 Task: Look for space in La Ceiba, Honduras from 1st June, 2023 to 9th June, 2023 for 5 adults in price range Rs.6000 to Rs.12000. Place can be entire place with 3 bedrooms having 3 beds and 3 bathrooms. Property type can be house, flat, guest house. Booking option can be shelf check-in. Required host language is English.
Action: Mouse moved to (418, 74)
Screenshot: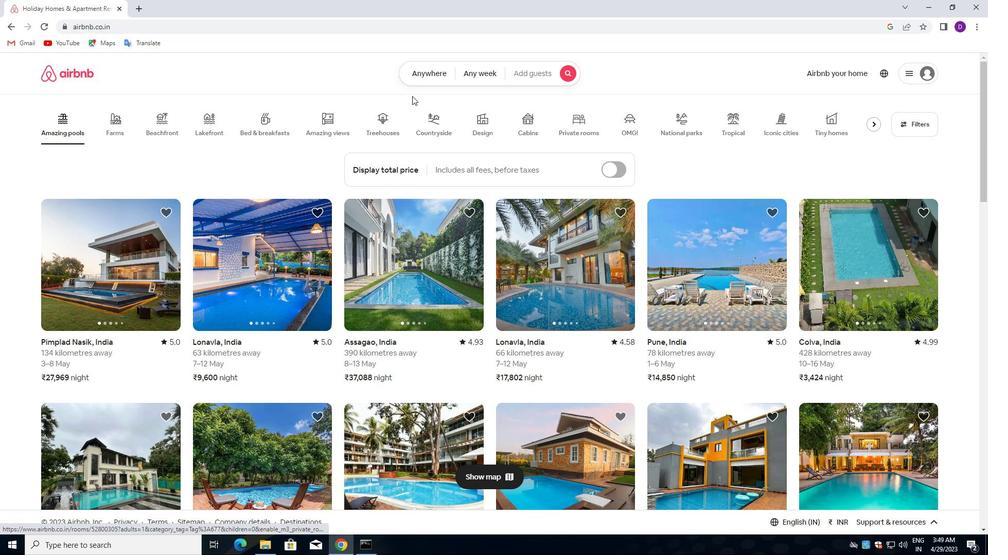 
Action: Mouse pressed left at (418, 74)
Screenshot: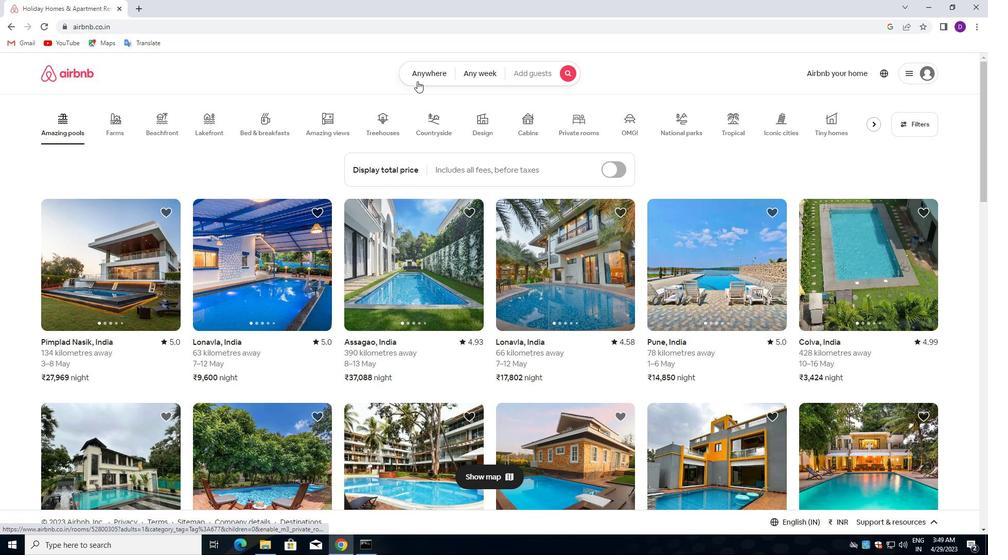 
Action: Mouse moved to (331, 116)
Screenshot: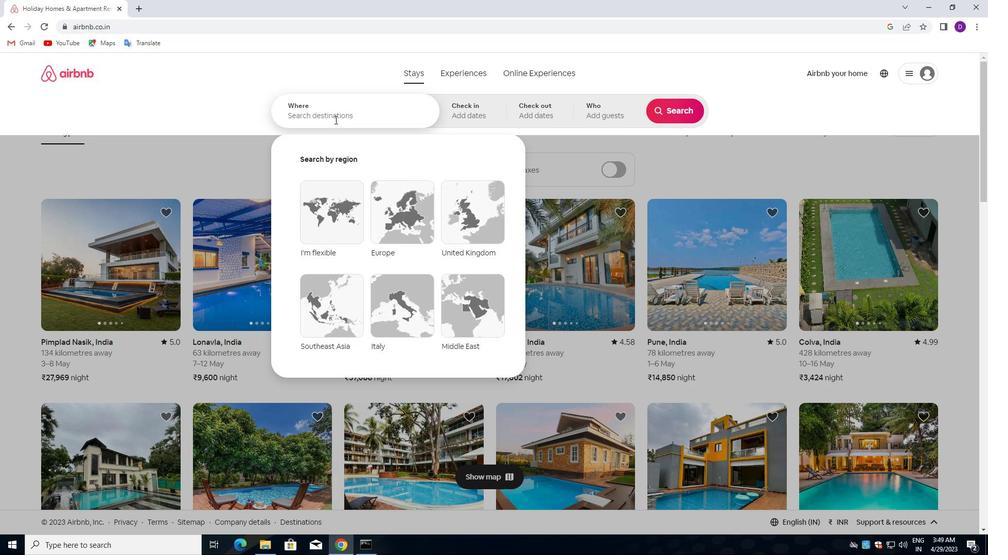 
Action: Mouse pressed left at (331, 116)
Screenshot: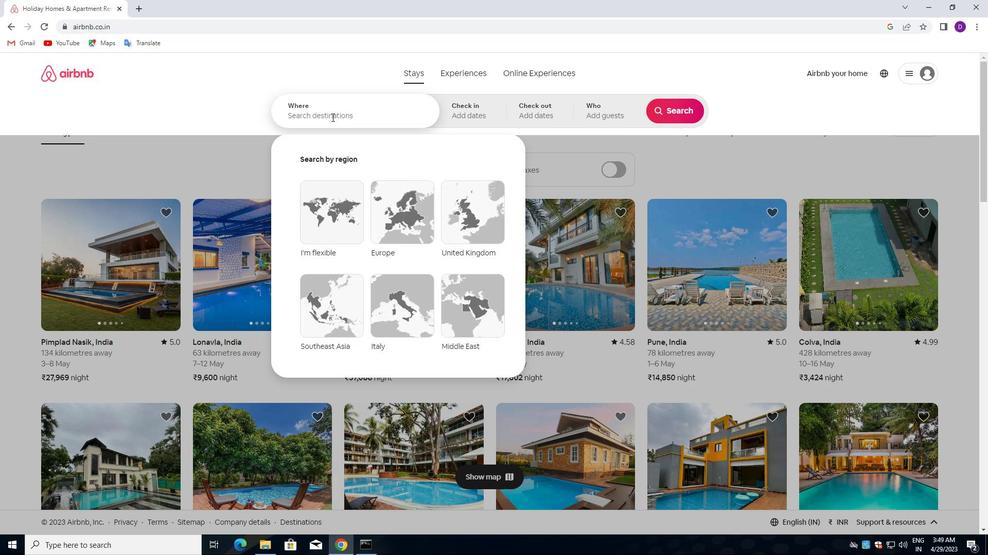 
Action: Key pressed <Key.shift>LA<Key.space><Key.shift>CEI<Key.backspace><Key.backspace><Key.backspace><Key.backspace><Key.backspace><Key.backspace><Key.backspace><Key.backspace><Key.backspace><Key.backspace><Key.backspace><Key.backspace><Key.shift>LA<Key.space><Key.shift>CEI<Key.down><Key.enter>
Screenshot: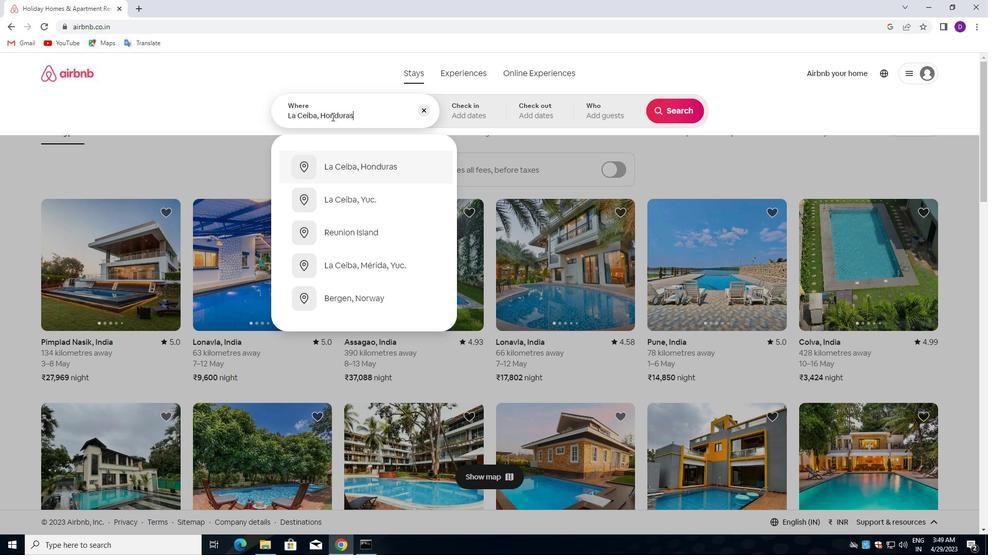 
Action: Mouse moved to (667, 190)
Screenshot: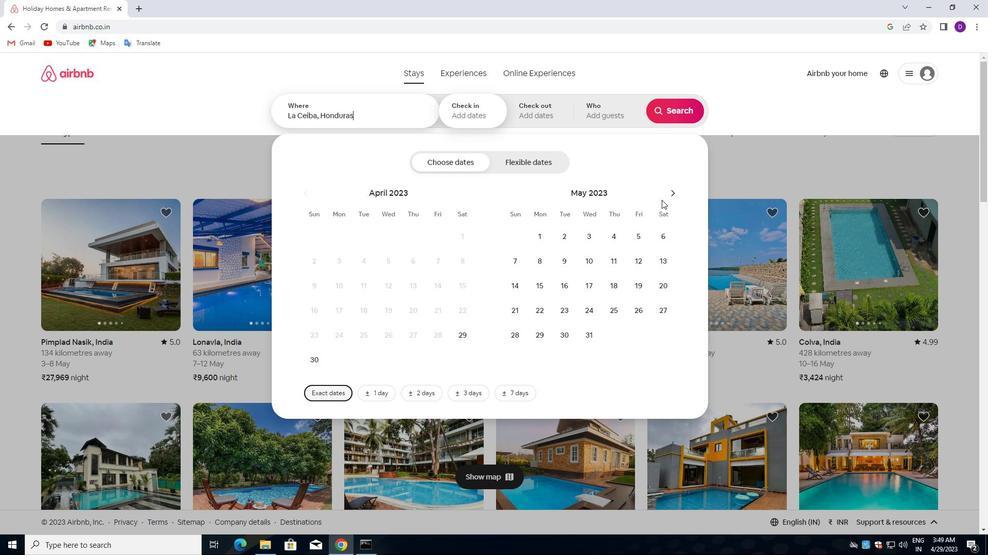 
Action: Mouse pressed left at (667, 190)
Screenshot: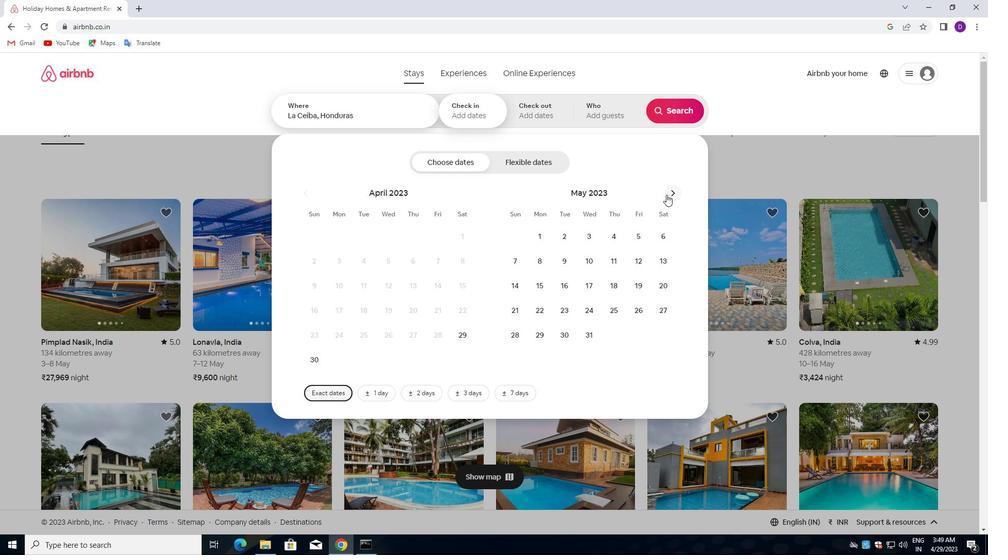 
Action: Mouse moved to (613, 236)
Screenshot: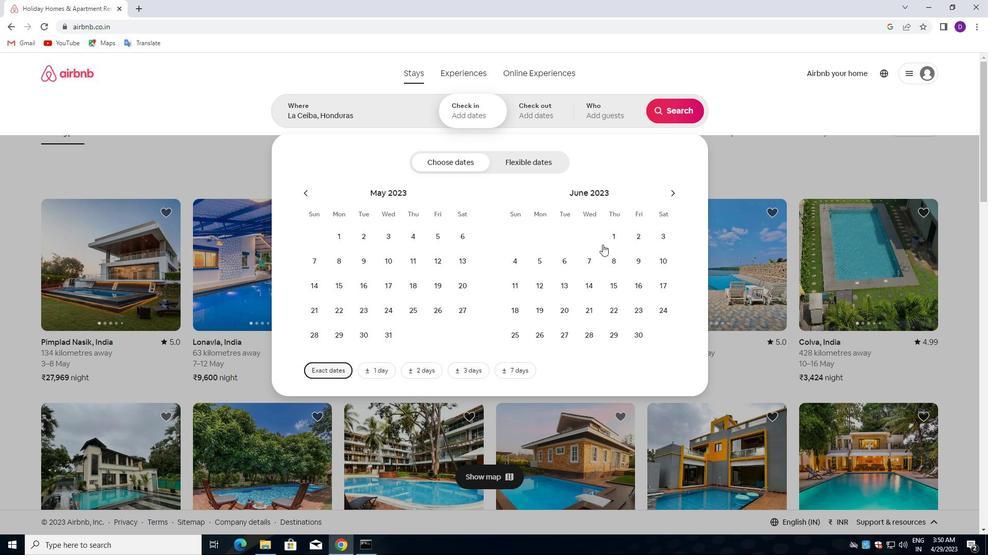 
Action: Mouse pressed left at (613, 236)
Screenshot: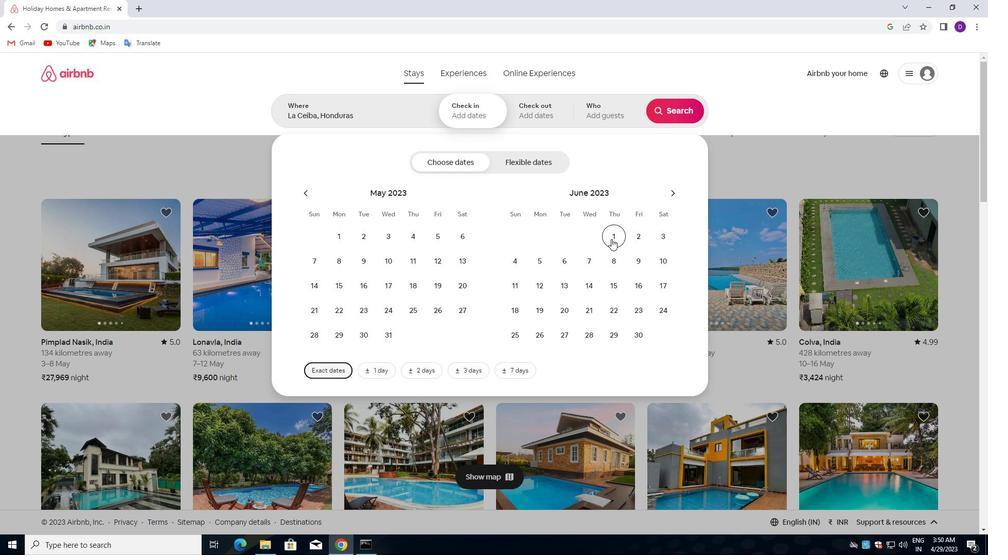 
Action: Mouse moved to (632, 262)
Screenshot: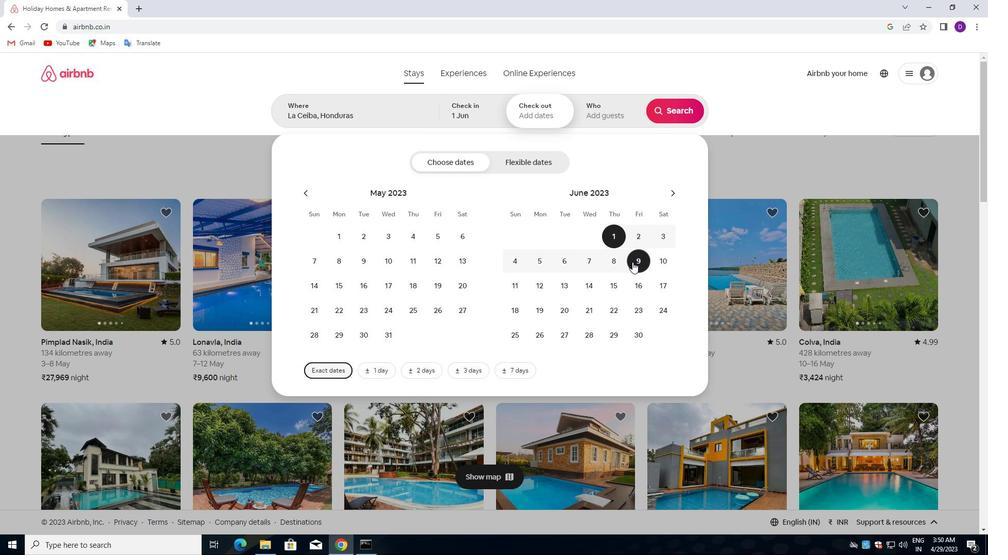 
Action: Mouse pressed left at (632, 262)
Screenshot: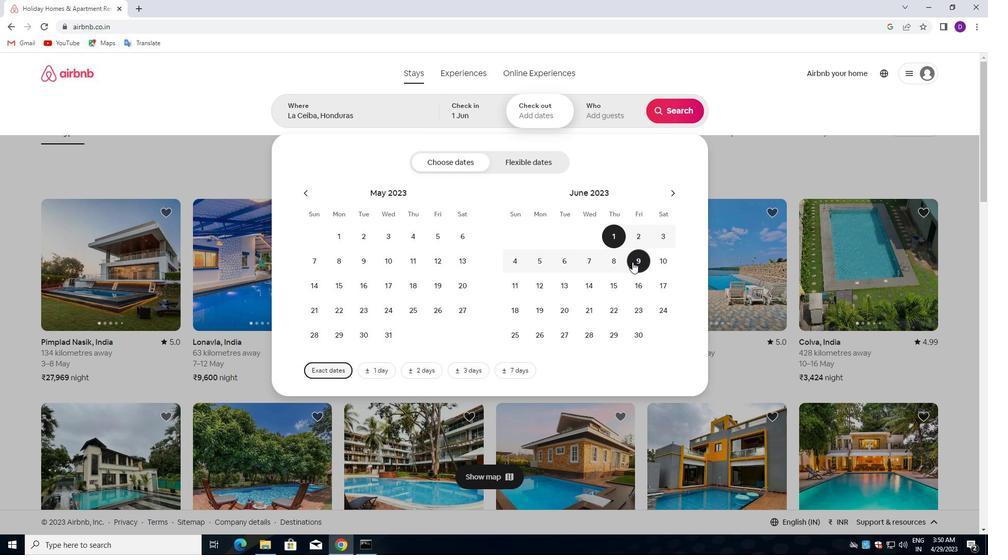 
Action: Mouse moved to (605, 112)
Screenshot: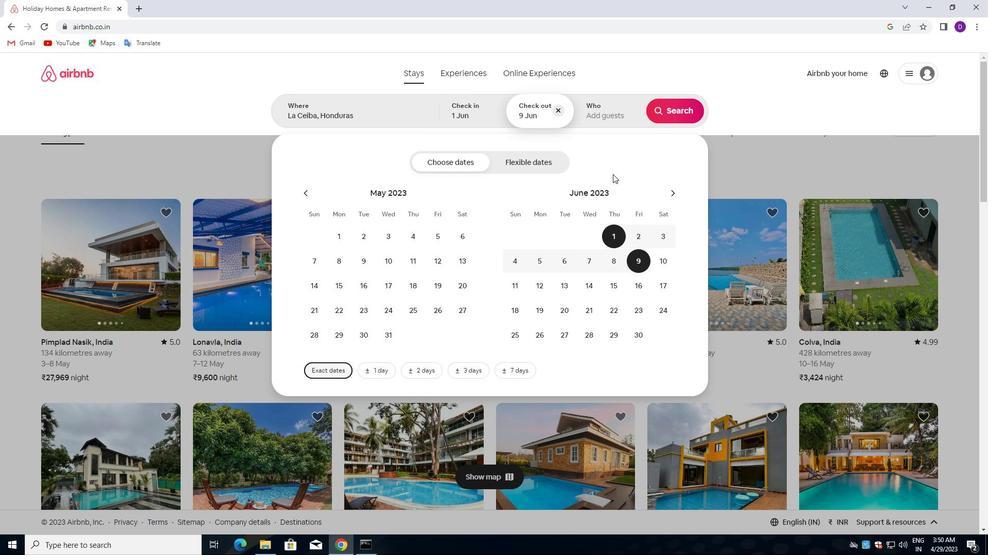 
Action: Mouse pressed left at (605, 112)
Screenshot: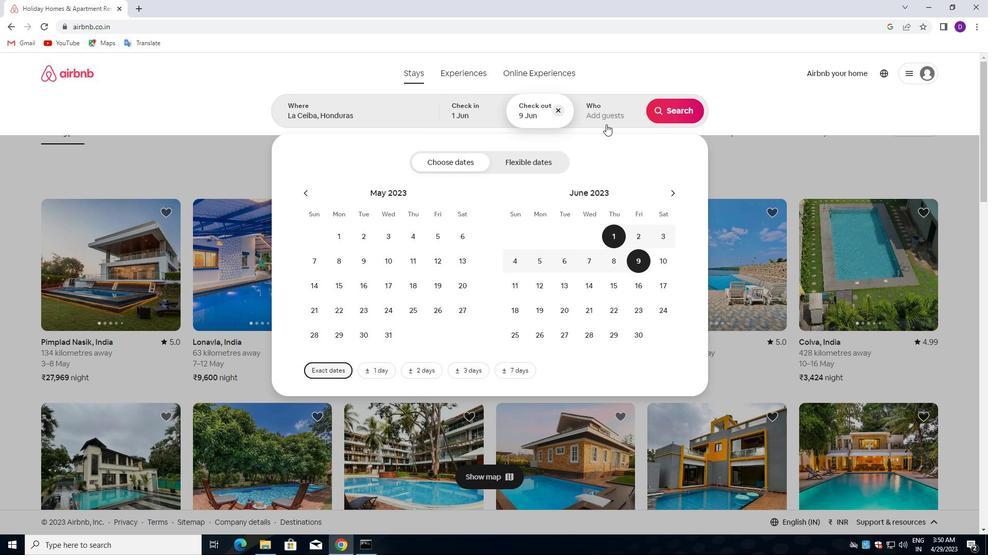 
Action: Mouse moved to (675, 170)
Screenshot: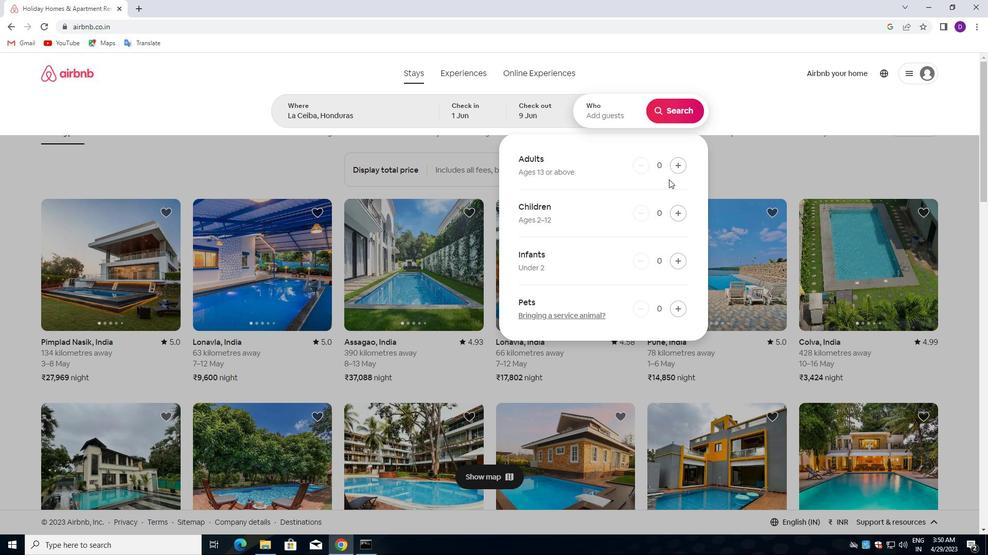 
Action: Mouse pressed left at (675, 170)
Screenshot: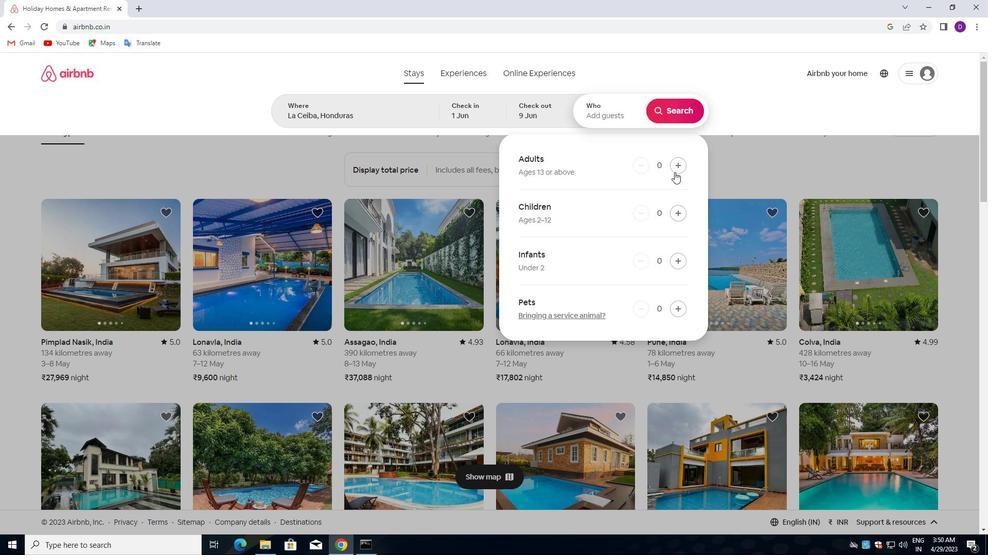 
Action: Mouse moved to (675, 170)
Screenshot: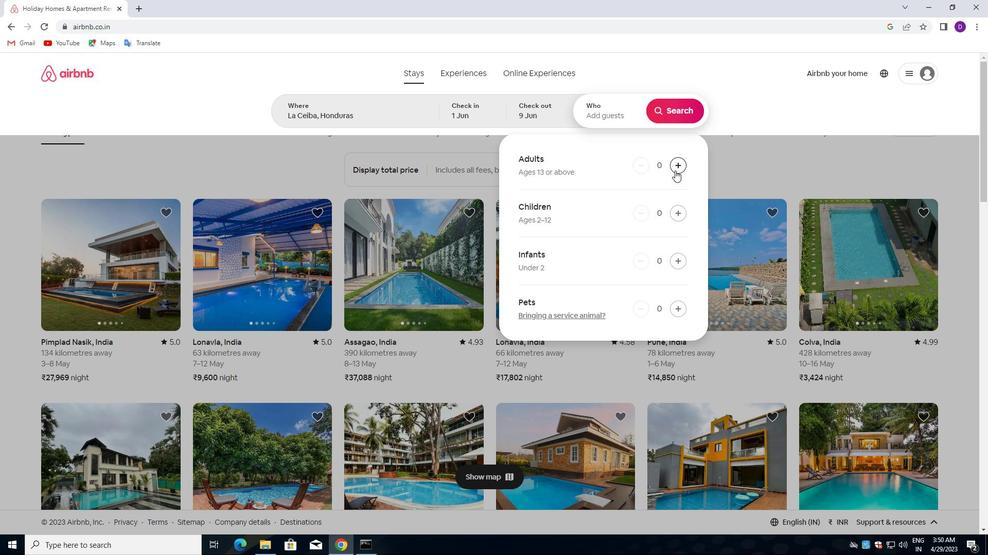 
Action: Mouse pressed left at (675, 170)
Screenshot: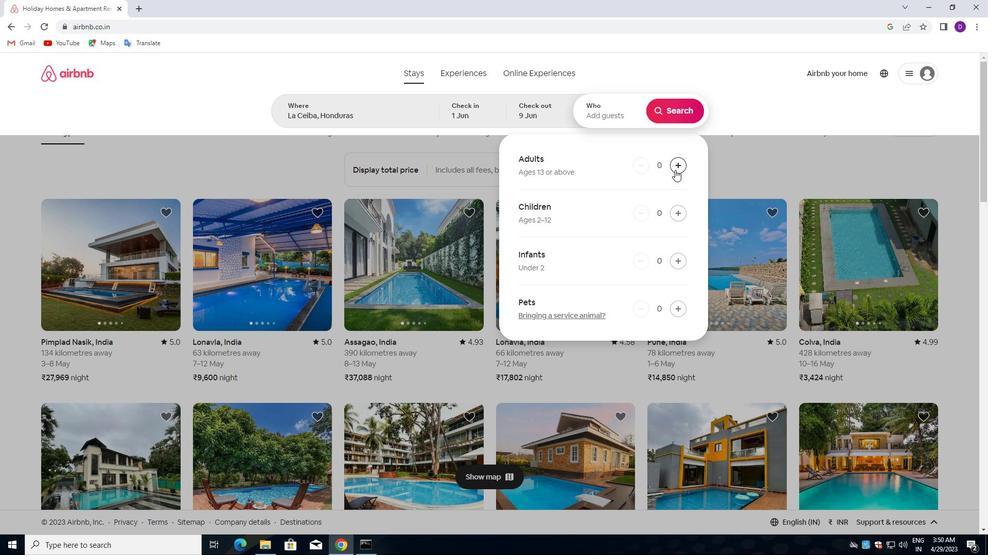 
Action: Mouse pressed left at (675, 170)
Screenshot: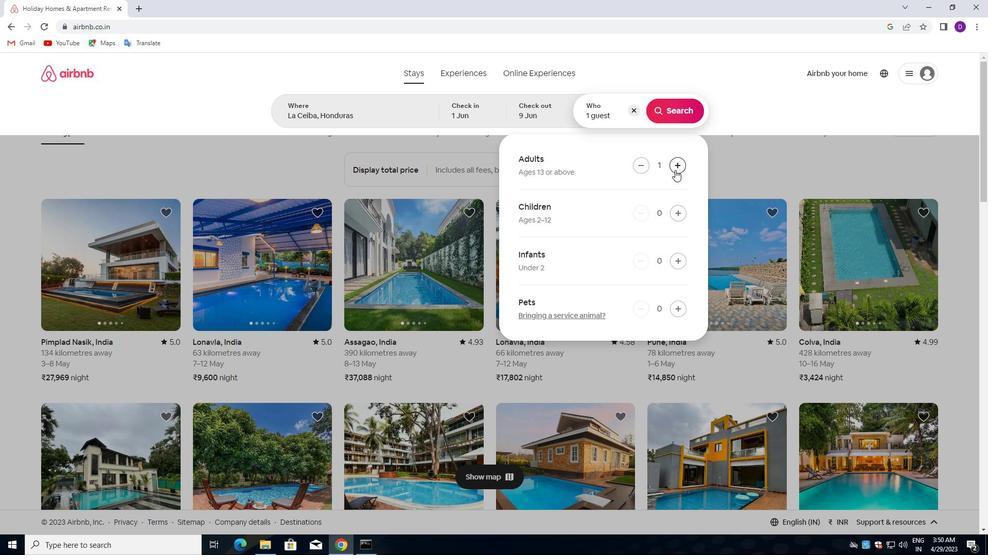 
Action: Mouse pressed left at (675, 170)
Screenshot: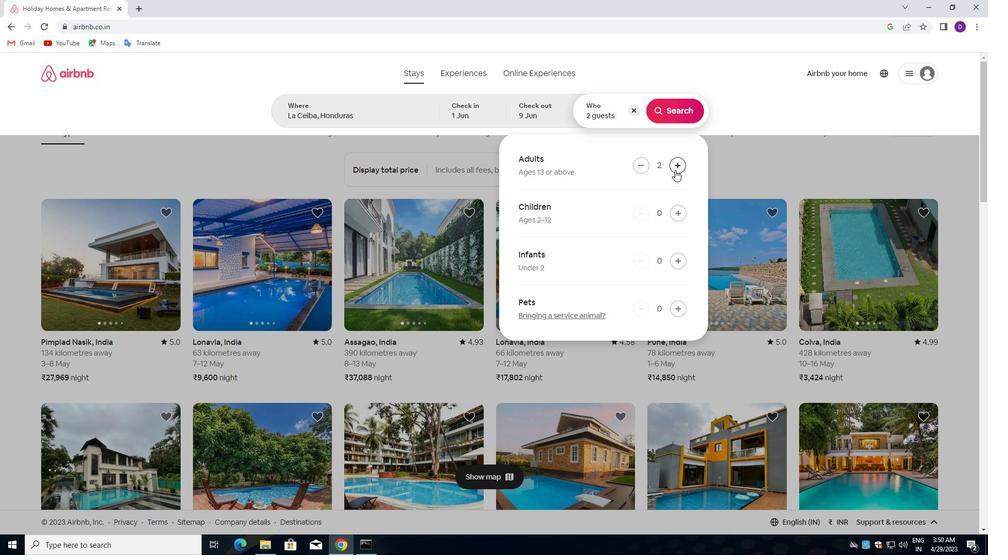 
Action: Mouse pressed left at (675, 170)
Screenshot: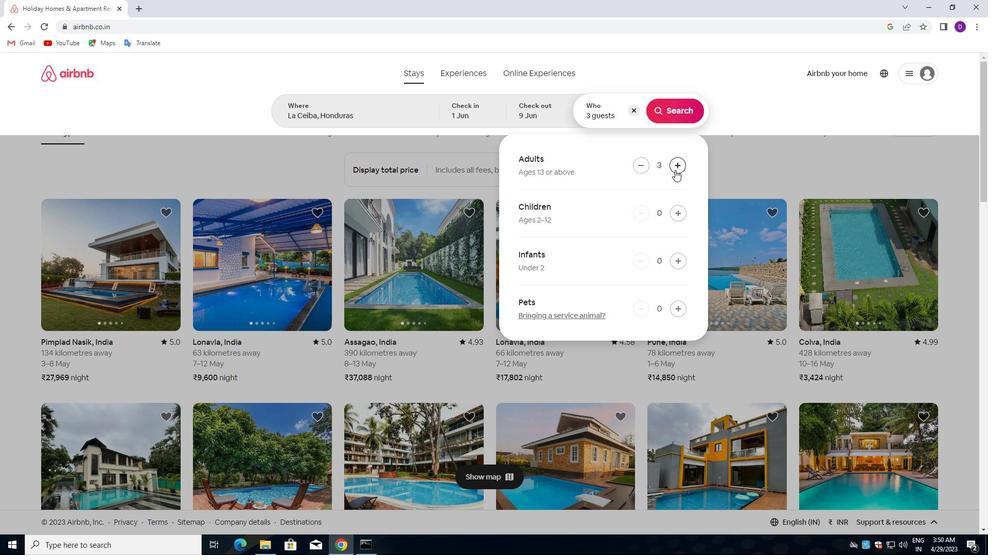 
Action: Mouse moved to (676, 115)
Screenshot: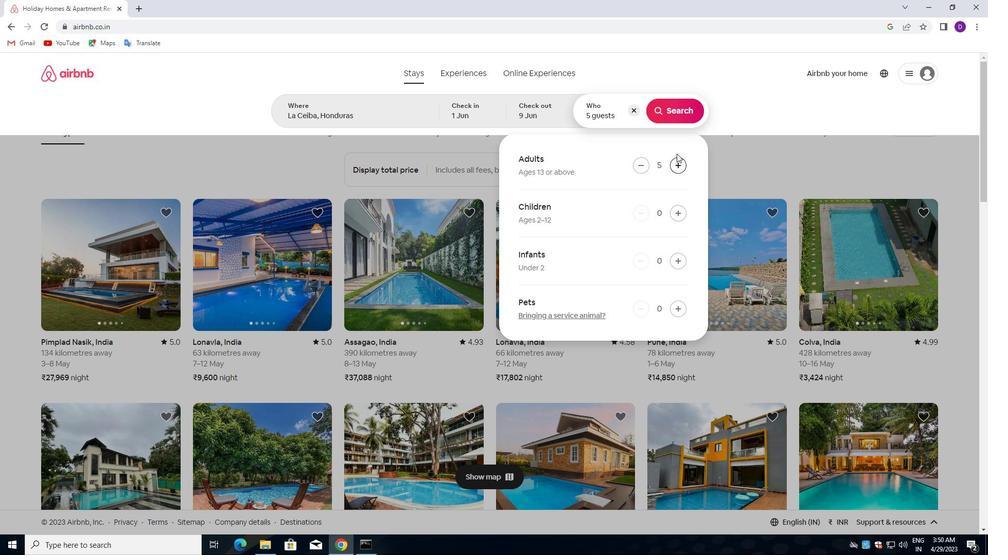 
Action: Mouse pressed left at (676, 115)
Screenshot: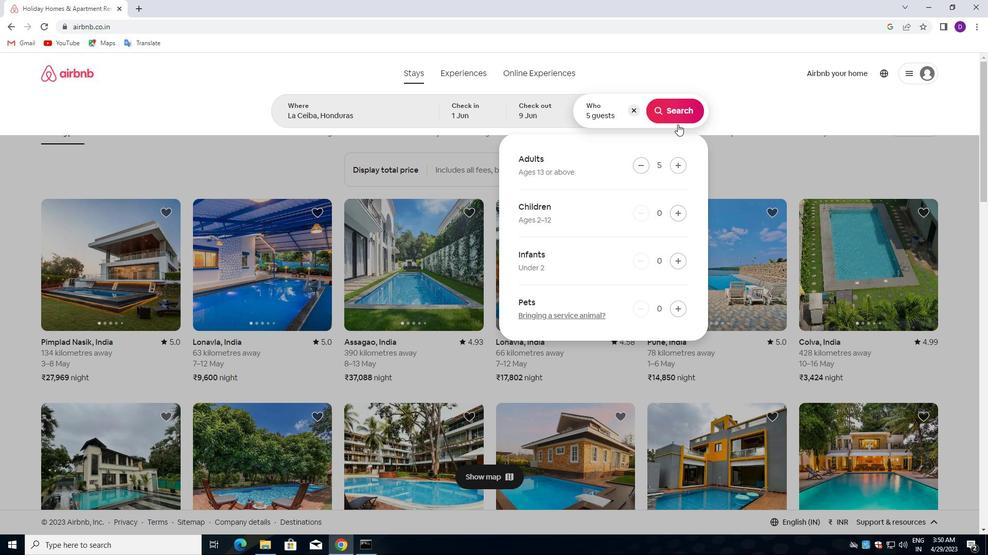 
Action: Mouse moved to (945, 116)
Screenshot: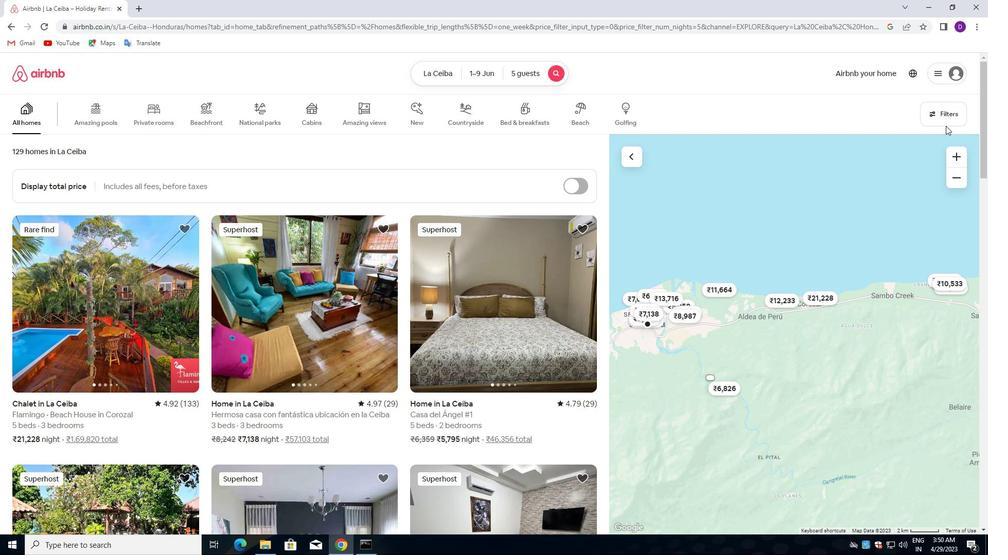 
Action: Mouse pressed left at (945, 116)
Screenshot: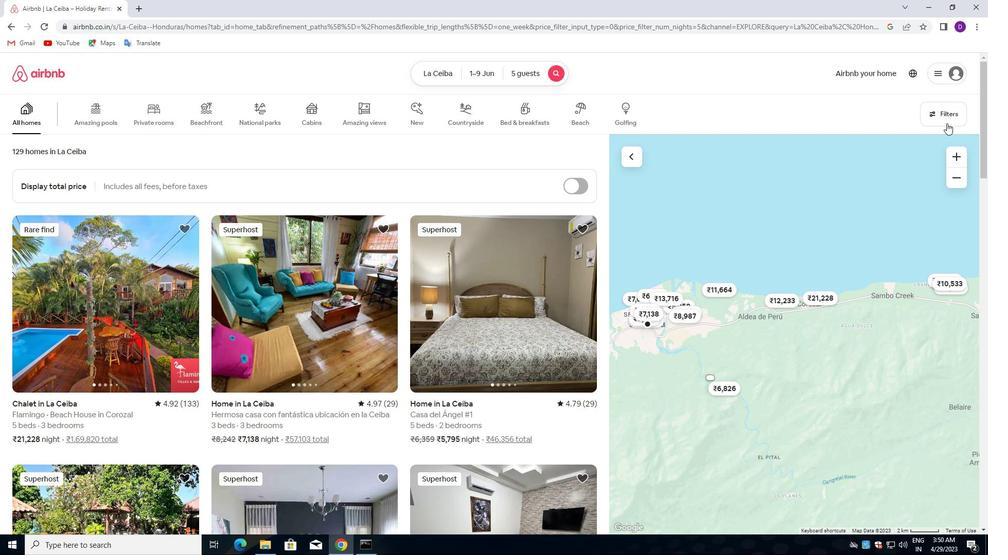 
Action: Mouse moved to (356, 246)
Screenshot: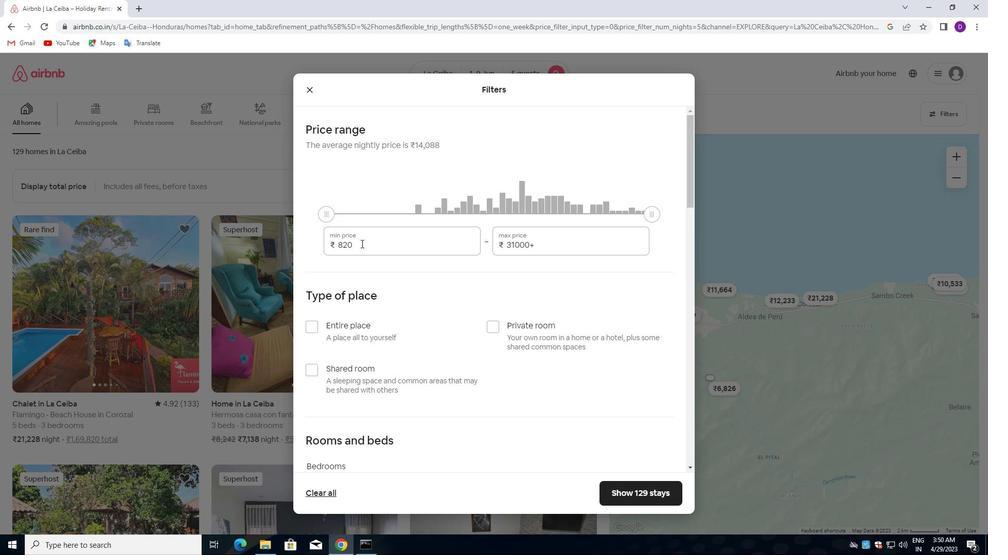 
Action: Mouse pressed left at (356, 246)
Screenshot: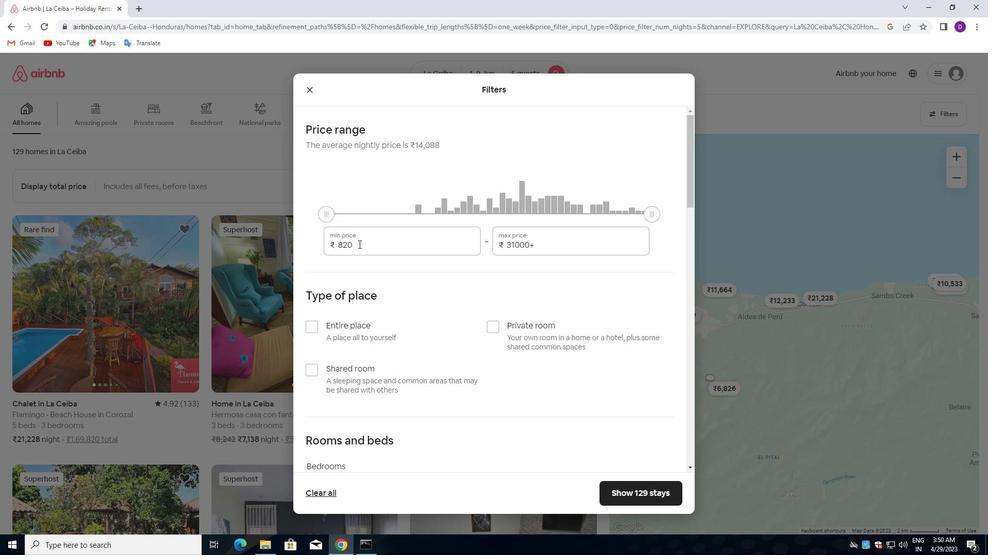 
Action: Mouse pressed left at (356, 246)
Screenshot: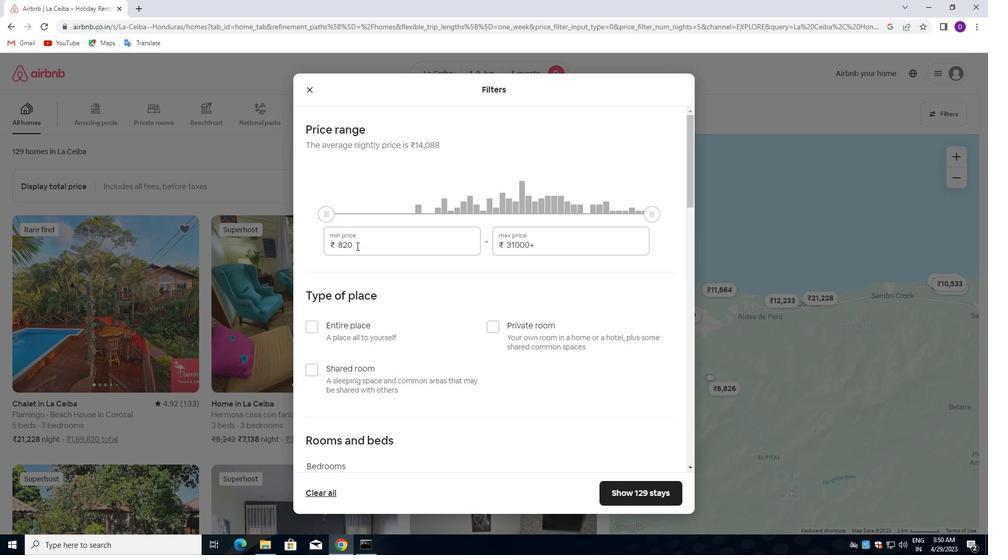 
Action: Key pressed 6000<Key.tab>12000
Screenshot: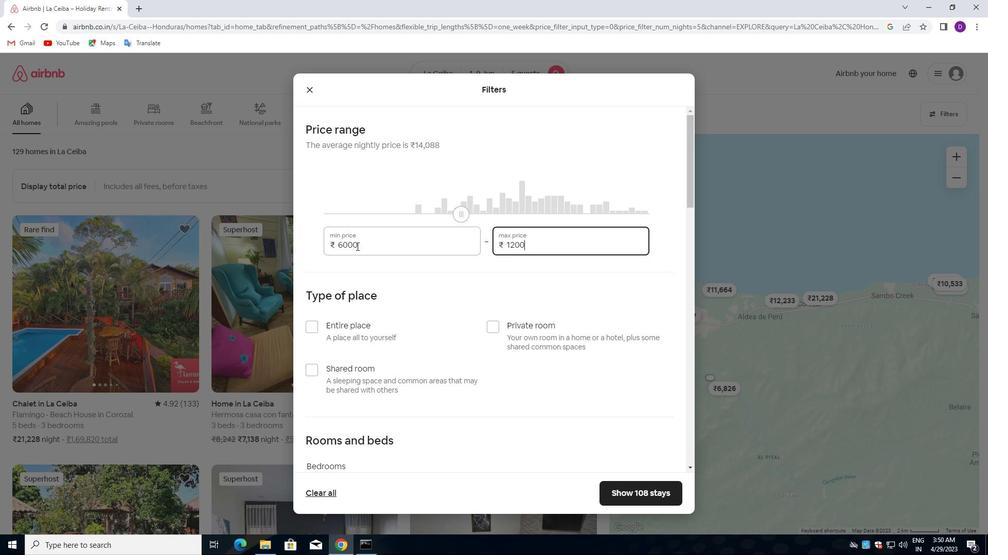 
Action: Mouse moved to (342, 301)
Screenshot: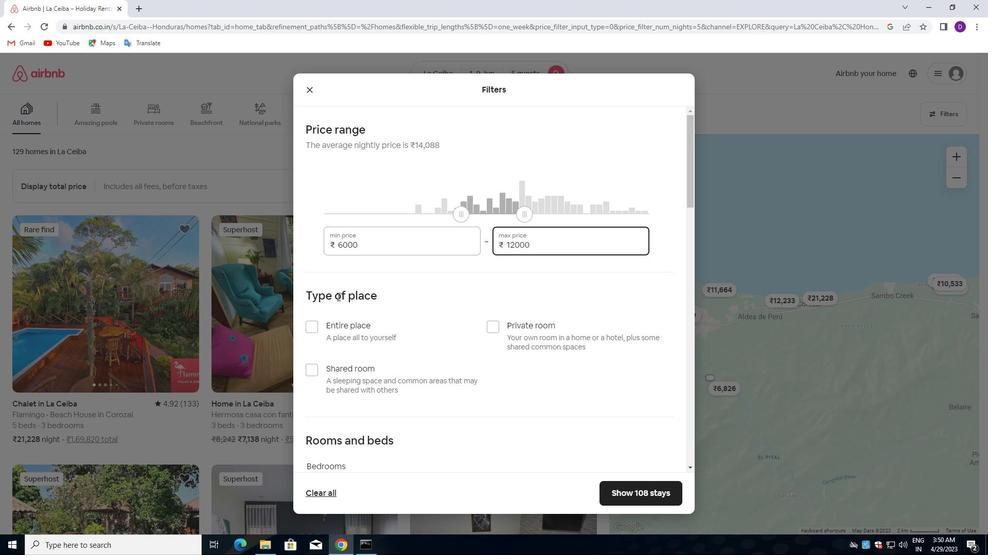 
Action: Mouse scrolled (342, 301) with delta (0, 0)
Screenshot: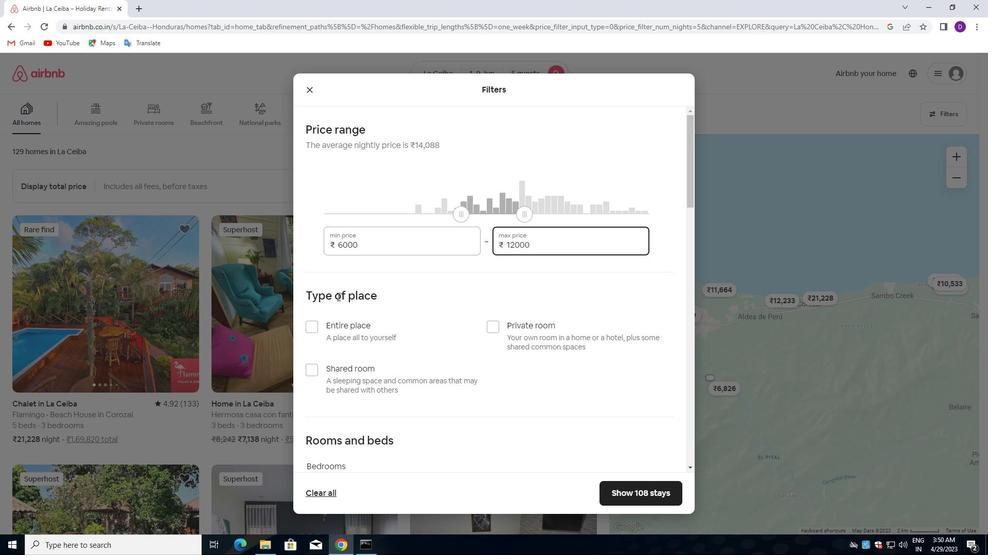 
Action: Mouse moved to (314, 279)
Screenshot: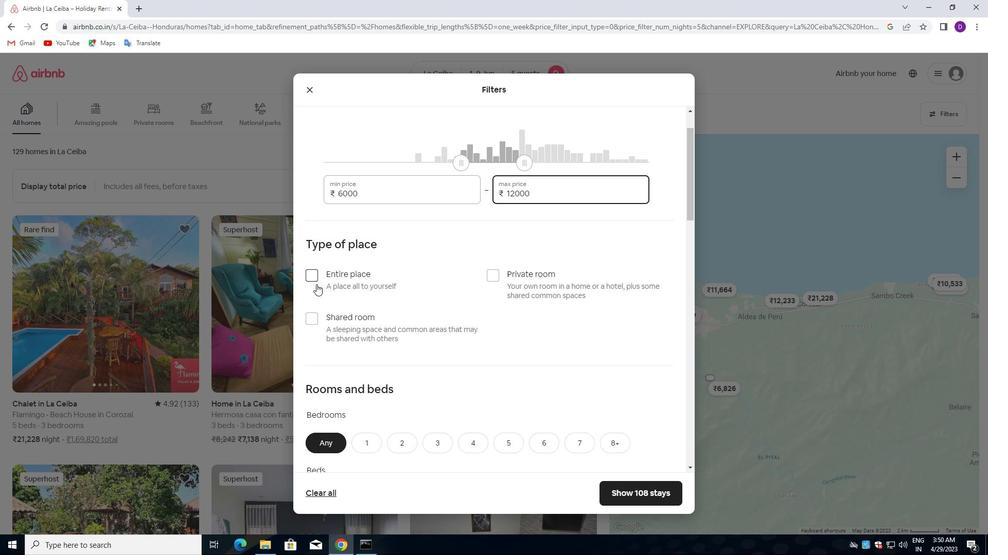 
Action: Mouse pressed left at (314, 279)
Screenshot: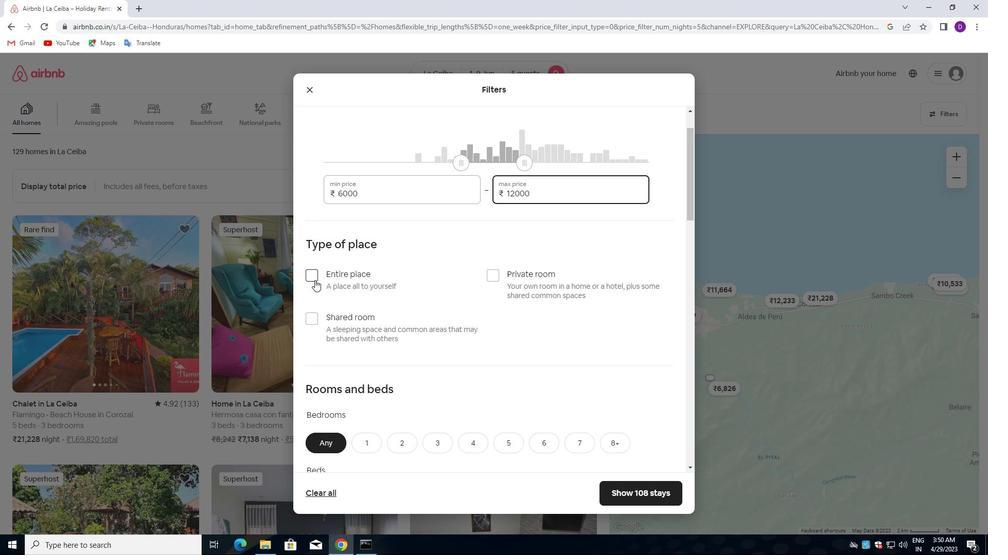 
Action: Mouse moved to (414, 307)
Screenshot: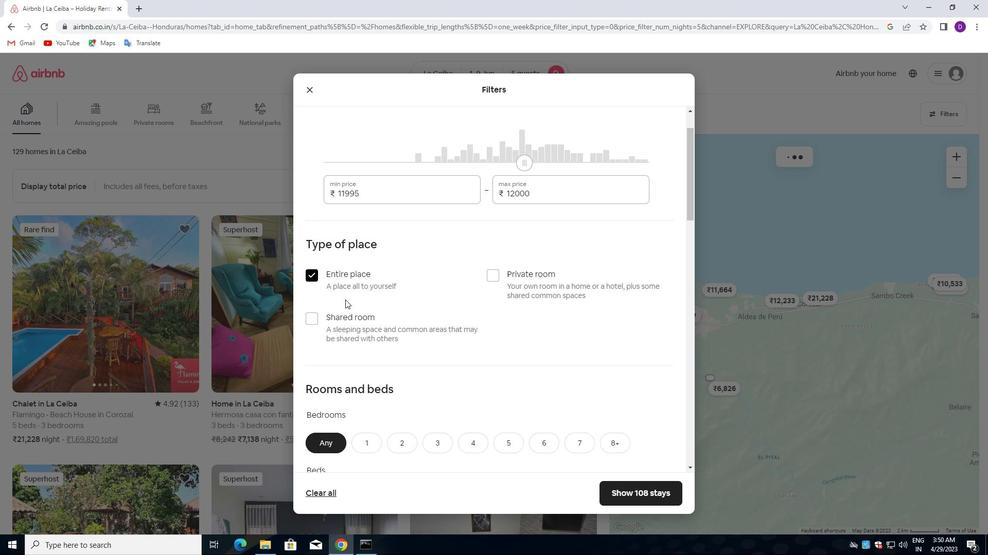 
Action: Mouse scrolled (414, 306) with delta (0, 0)
Screenshot: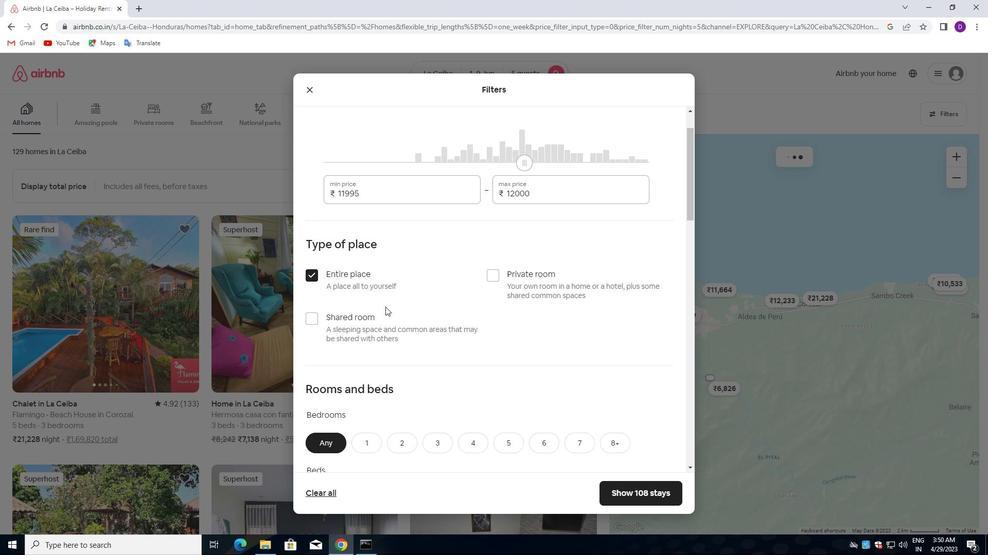 
Action: Mouse scrolled (414, 306) with delta (0, 0)
Screenshot: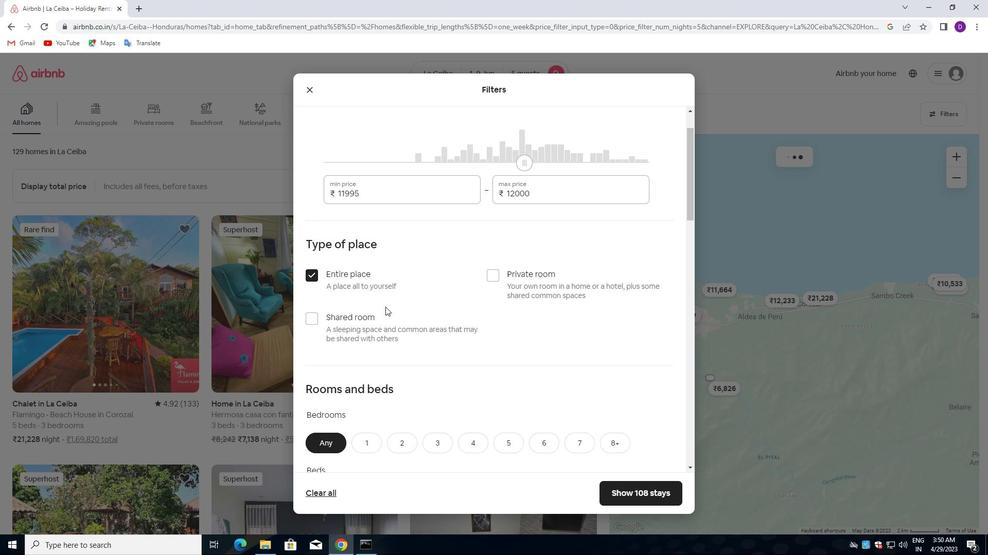 
Action: Mouse moved to (436, 331)
Screenshot: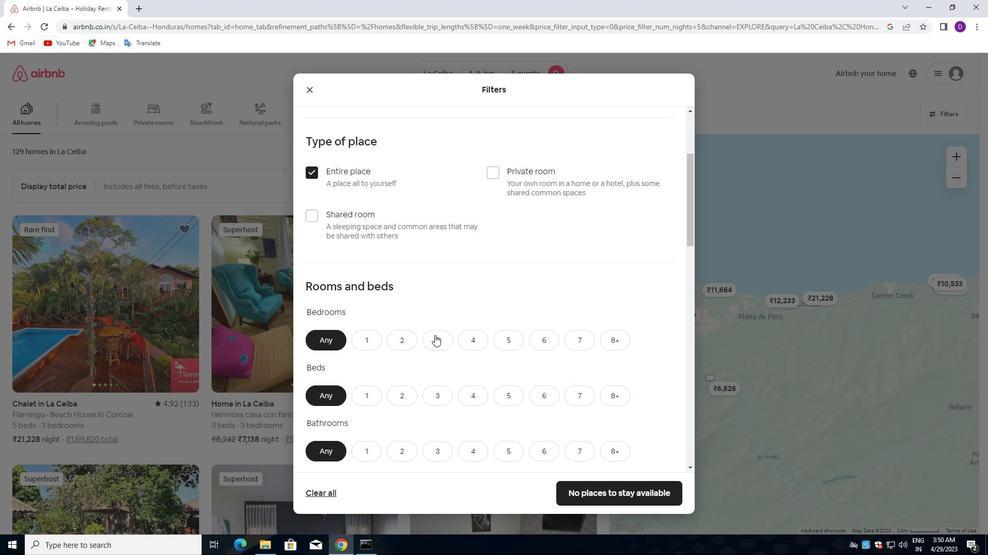 
Action: Mouse scrolled (436, 330) with delta (0, 0)
Screenshot: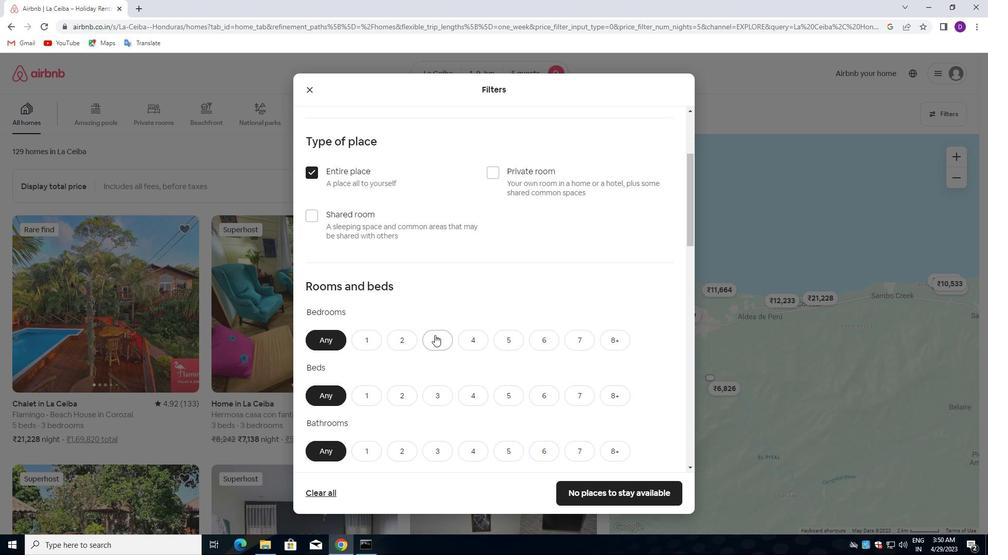
Action: Mouse scrolled (436, 330) with delta (0, 0)
Screenshot: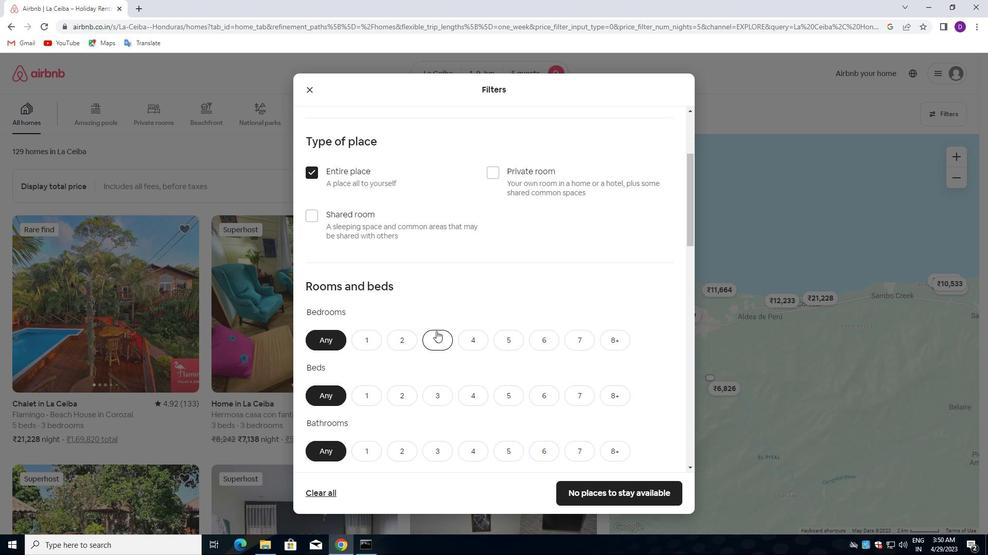 
Action: Mouse moved to (427, 237)
Screenshot: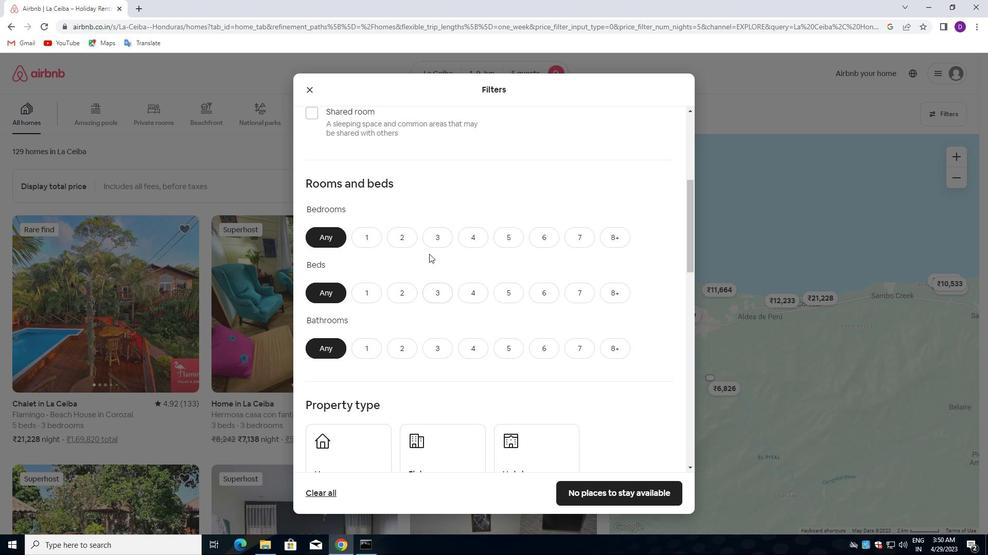 
Action: Mouse pressed left at (427, 237)
Screenshot: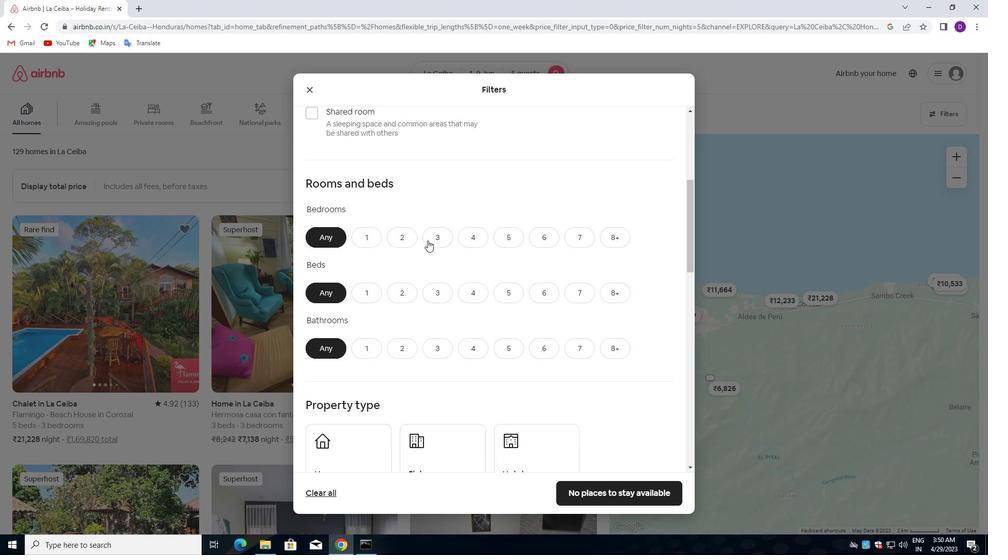 
Action: Mouse moved to (438, 291)
Screenshot: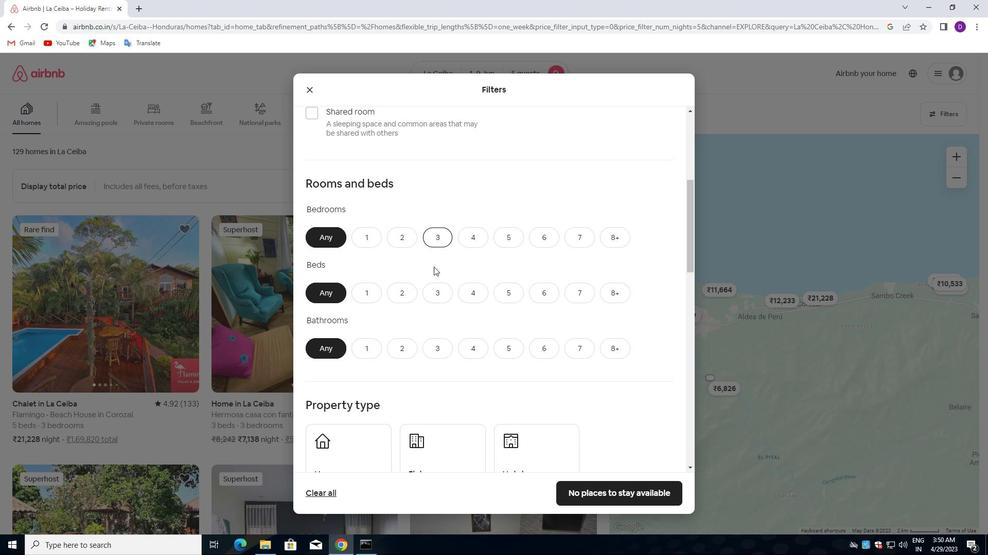 
Action: Mouse pressed left at (438, 291)
Screenshot: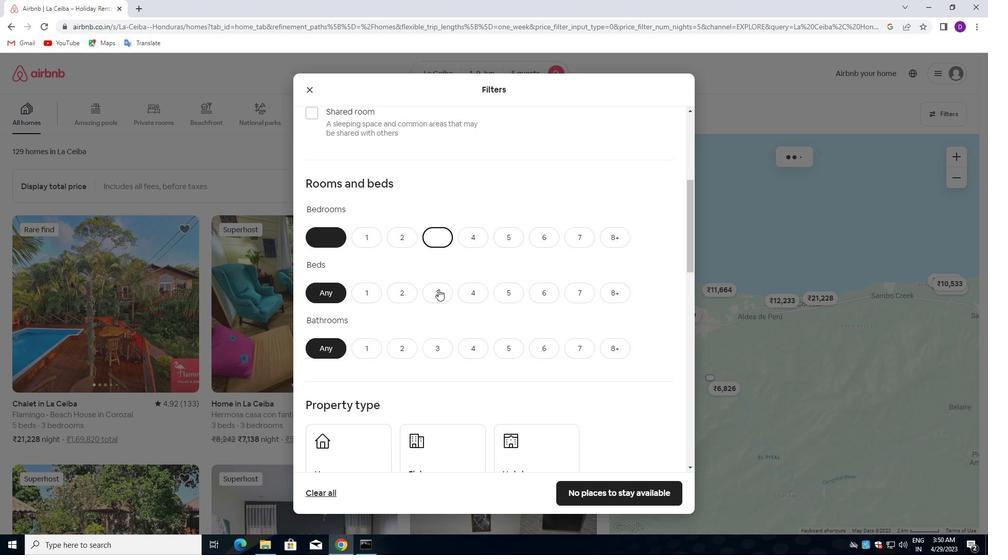 
Action: Mouse moved to (439, 349)
Screenshot: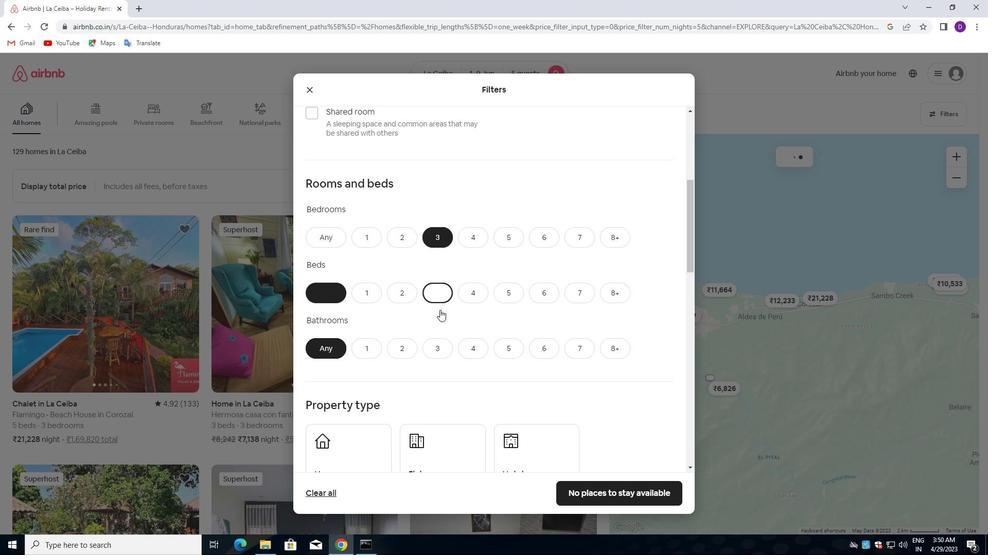 
Action: Mouse pressed left at (439, 349)
Screenshot: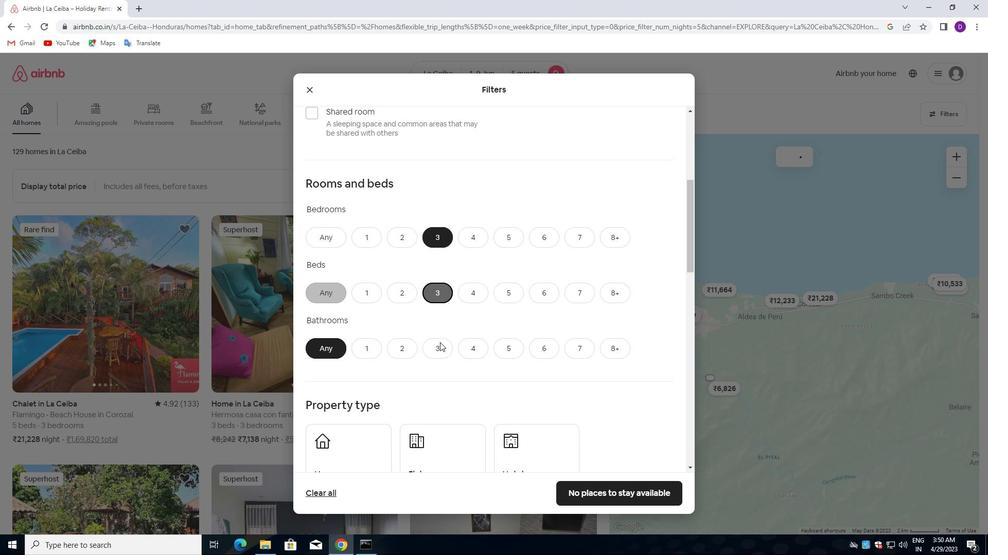 
Action: Mouse moved to (440, 322)
Screenshot: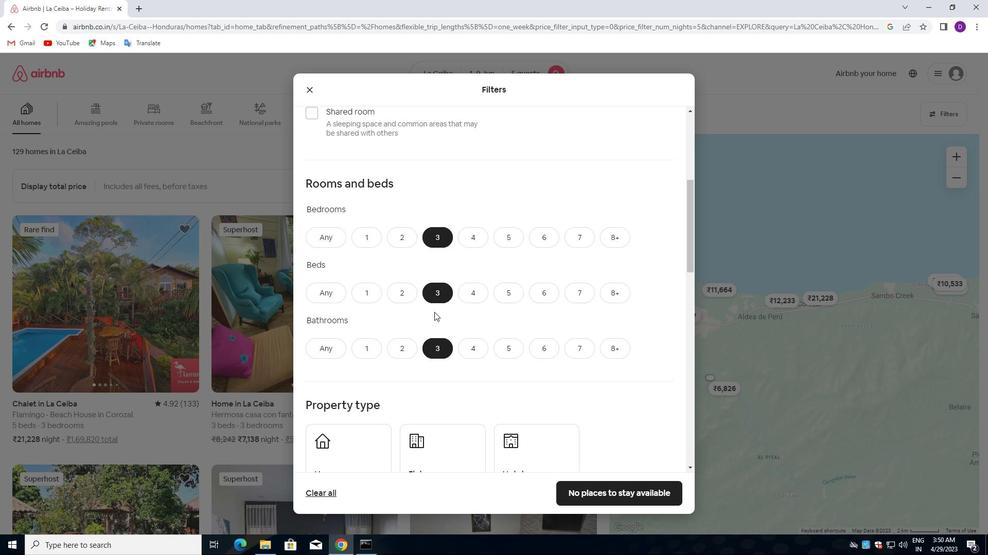 
Action: Mouse scrolled (440, 321) with delta (0, 0)
Screenshot: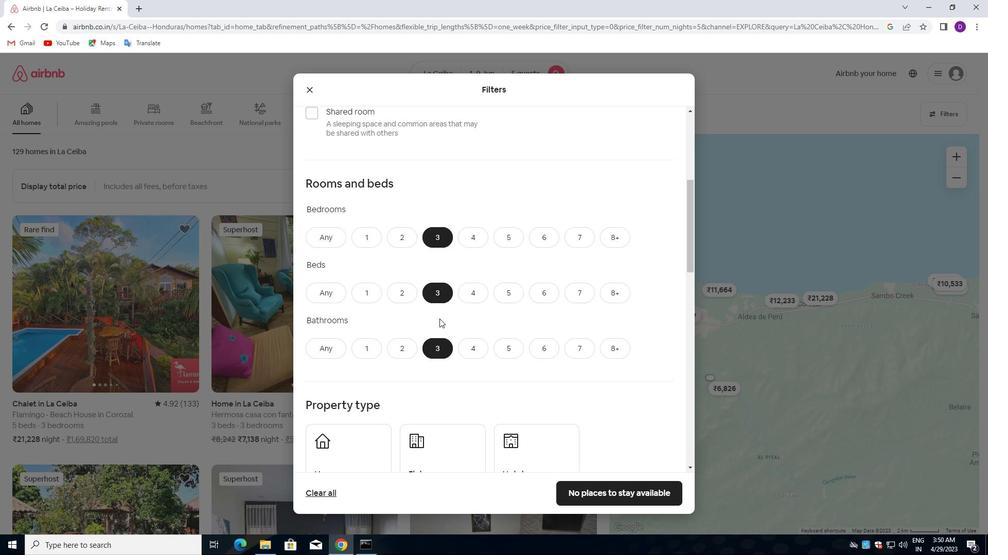 
Action: Mouse moved to (357, 384)
Screenshot: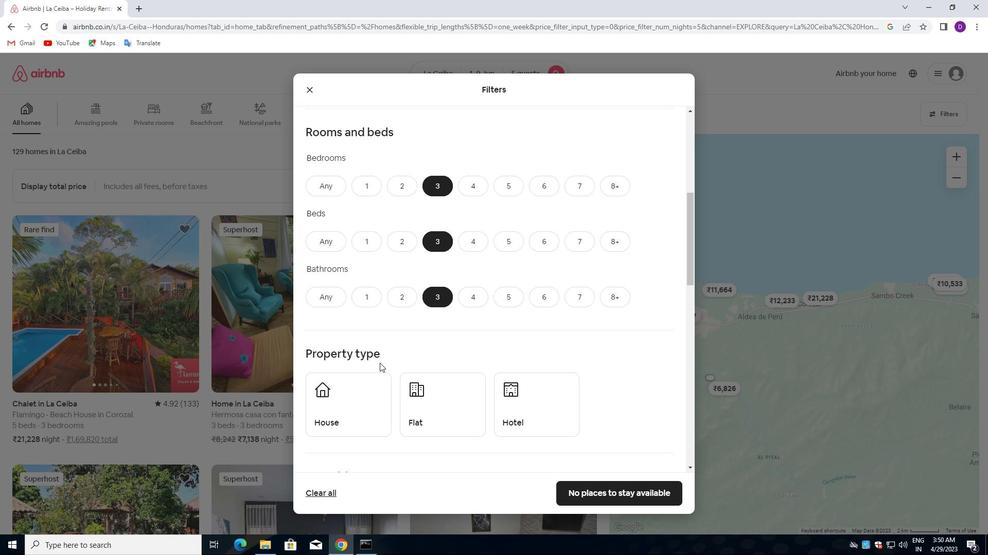 
Action: Mouse pressed left at (357, 384)
Screenshot: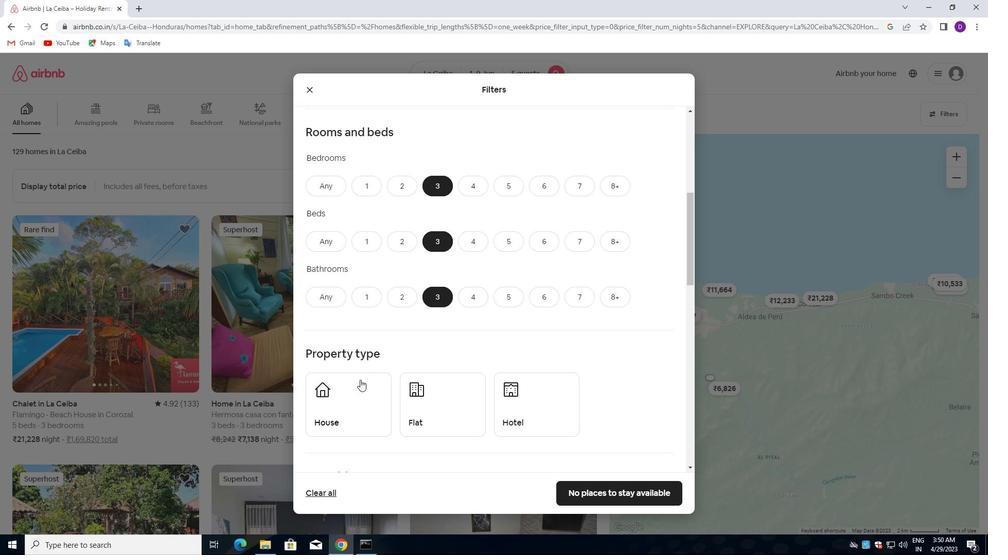 
Action: Mouse moved to (426, 392)
Screenshot: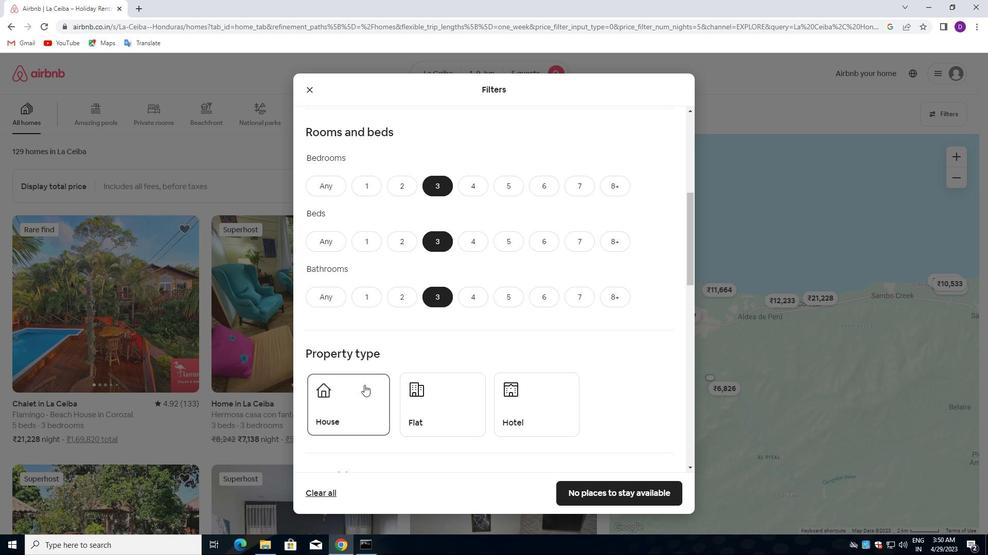 
Action: Mouse pressed left at (426, 392)
Screenshot: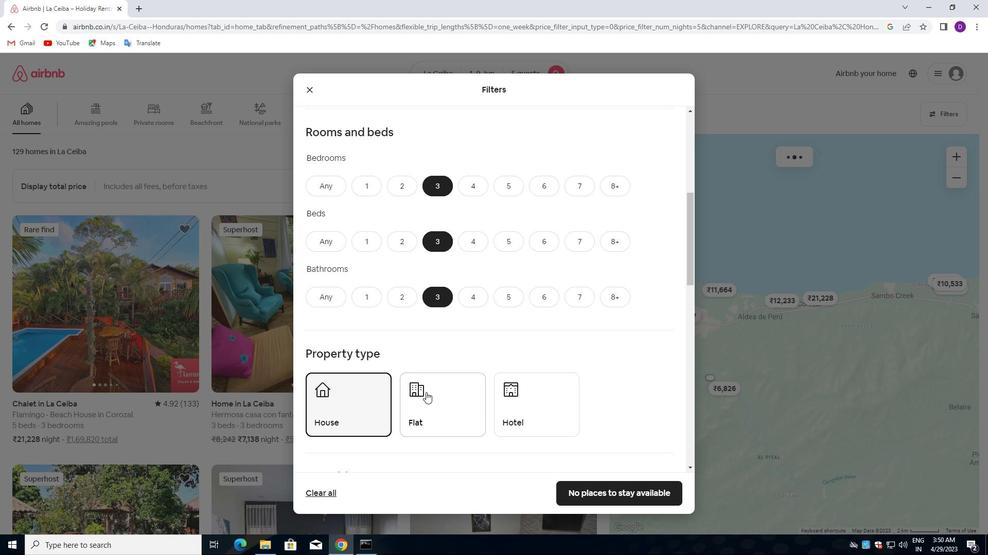 
Action: Mouse moved to (484, 330)
Screenshot: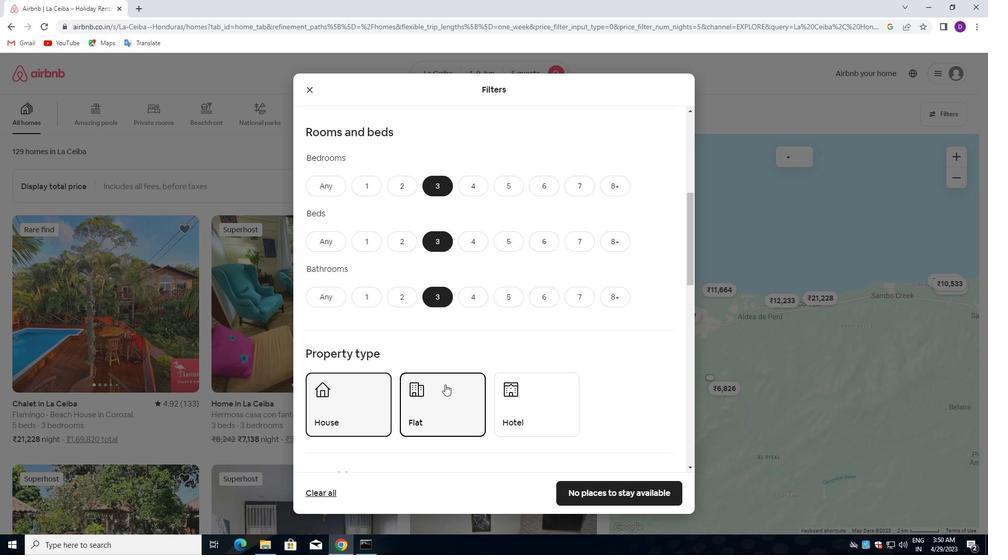 
Action: Mouse scrolled (484, 330) with delta (0, 0)
Screenshot: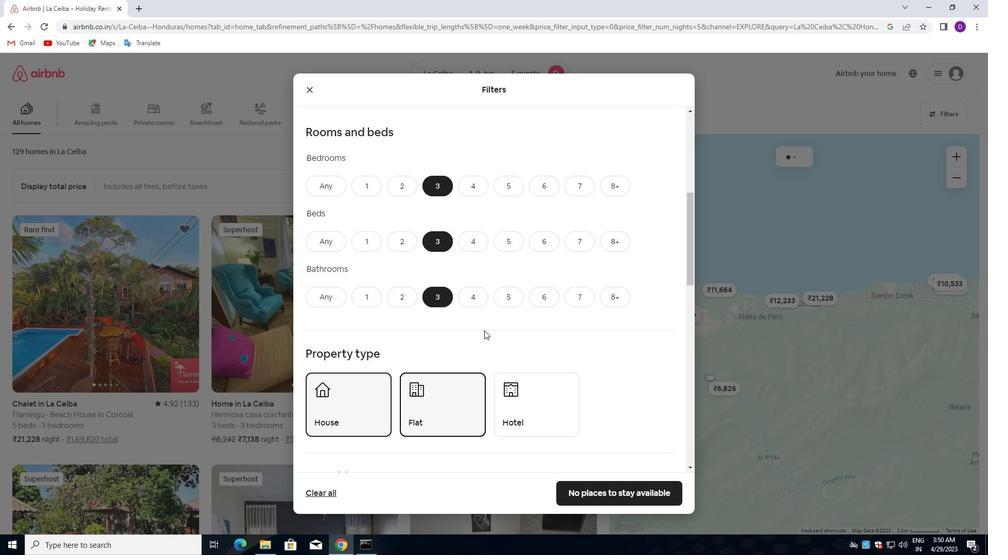 
Action: Mouse scrolled (484, 330) with delta (0, 0)
Screenshot: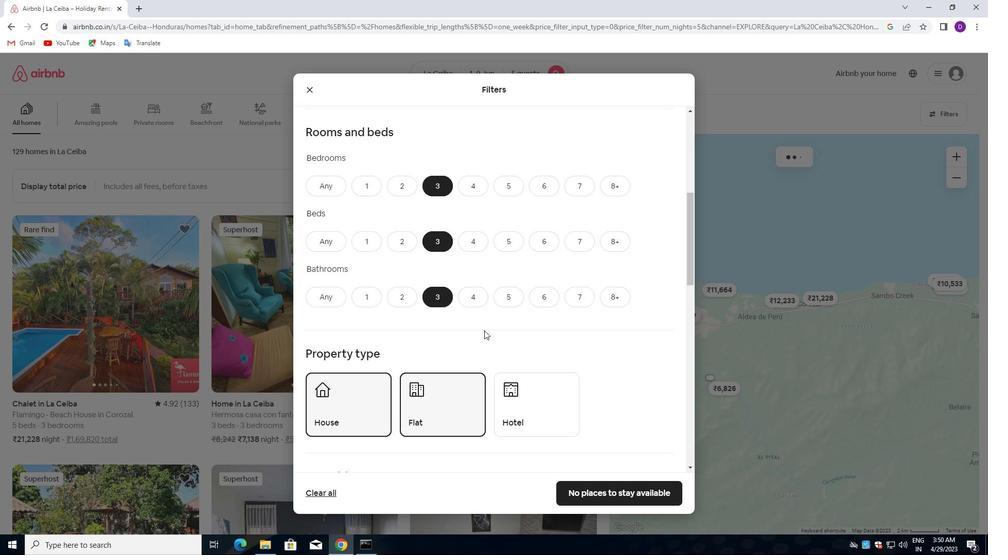 
Action: Mouse moved to (507, 336)
Screenshot: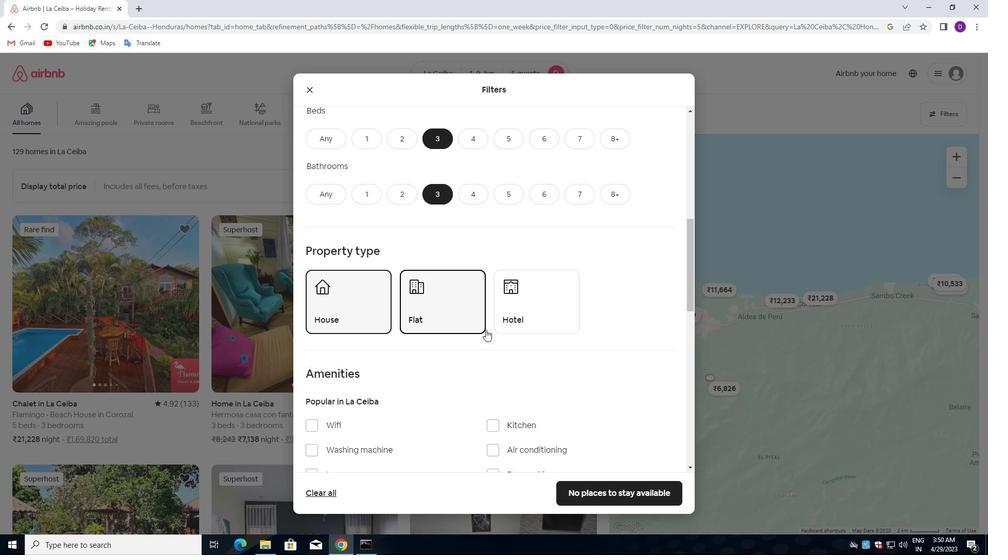 
Action: Mouse scrolled (507, 335) with delta (0, 0)
Screenshot: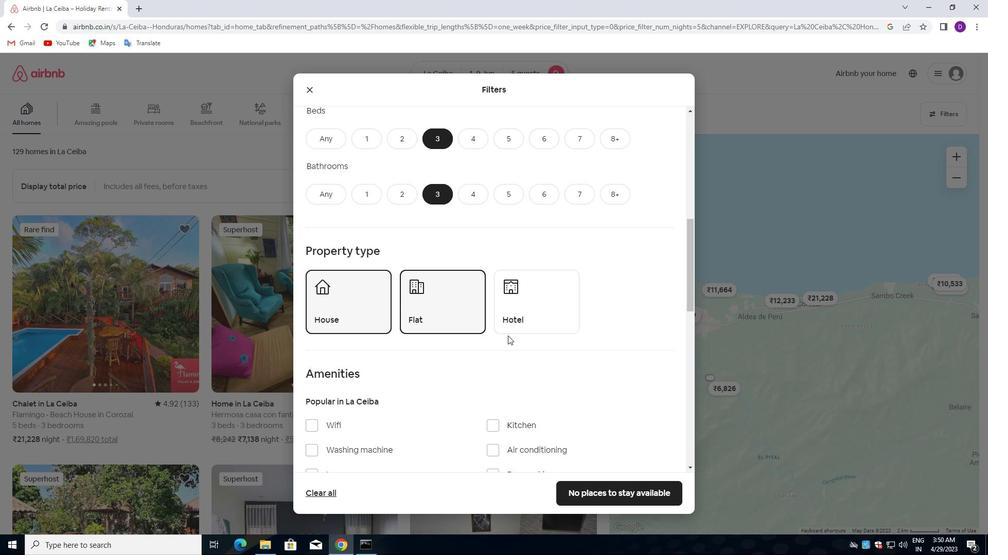 
Action: Mouse scrolled (507, 335) with delta (0, 0)
Screenshot: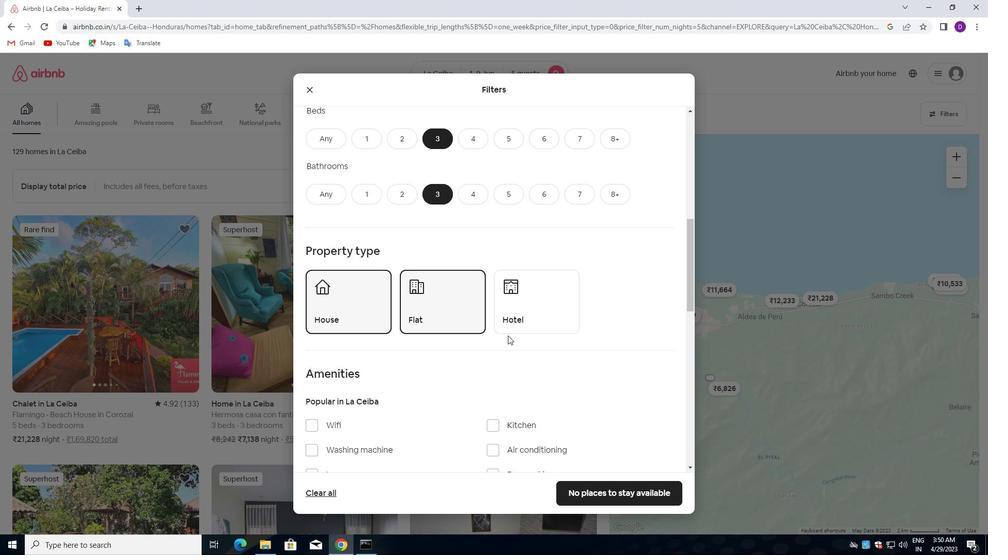 
Action: Mouse scrolled (507, 335) with delta (0, 0)
Screenshot: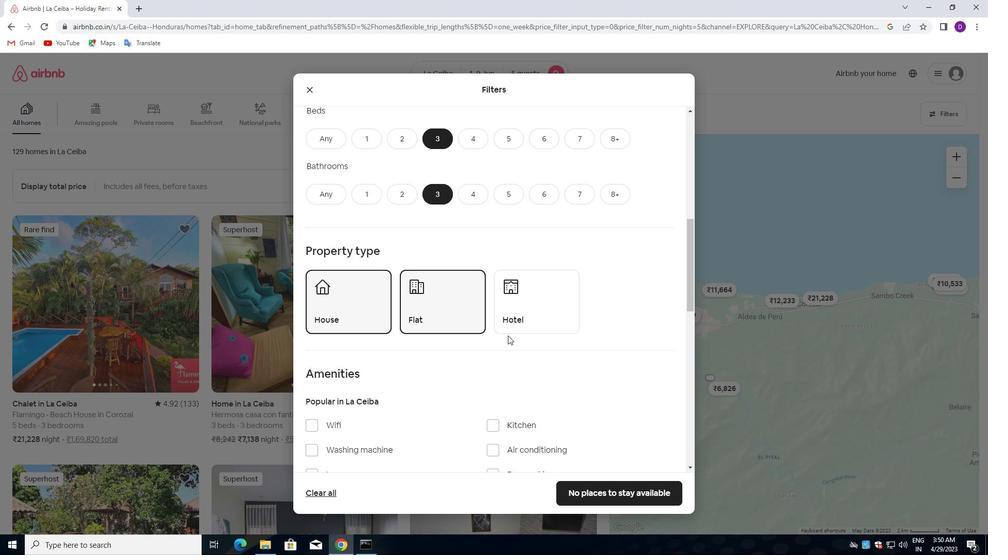 
Action: Mouse moved to (455, 338)
Screenshot: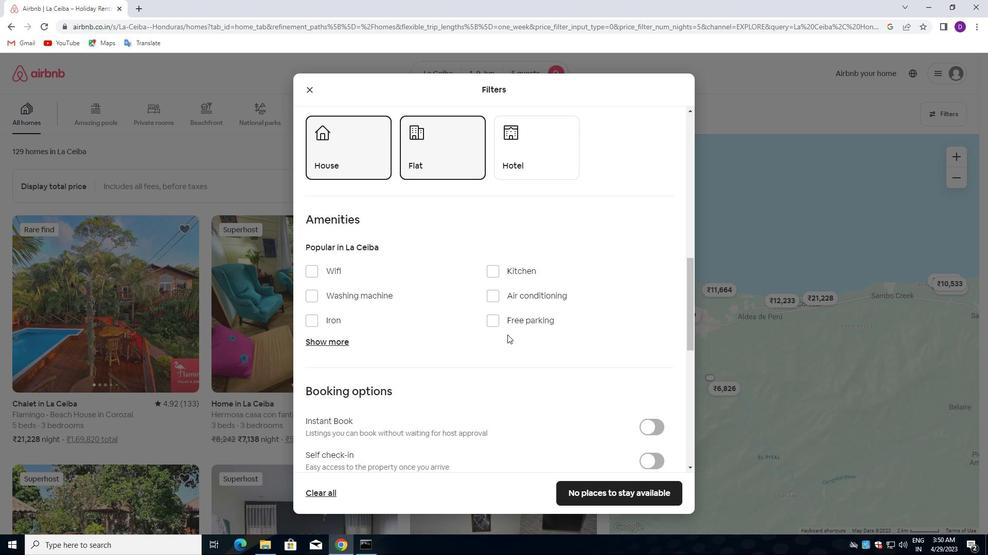 
Action: Mouse scrolled (455, 337) with delta (0, 0)
Screenshot: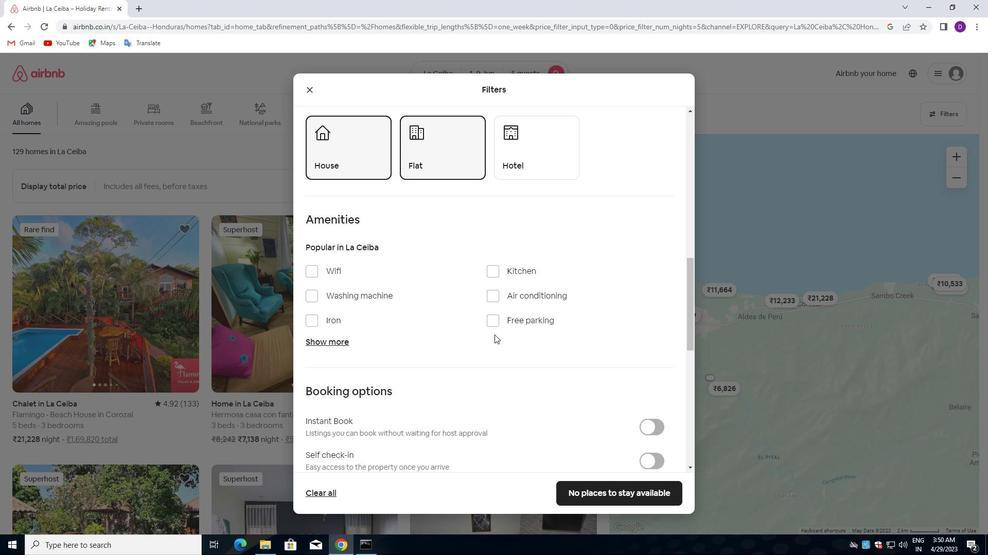 
Action: Mouse scrolled (455, 337) with delta (0, 0)
Screenshot: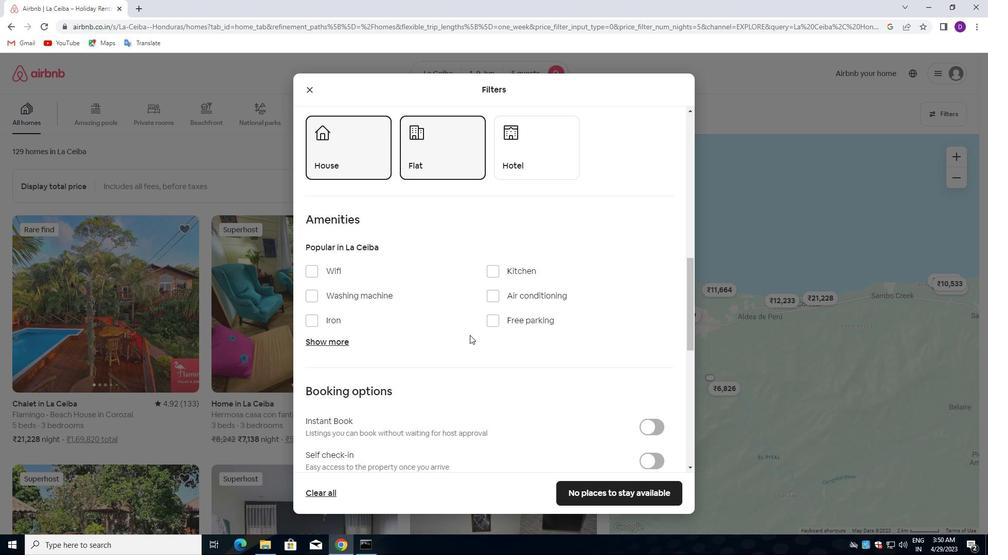 
Action: Mouse moved to (484, 338)
Screenshot: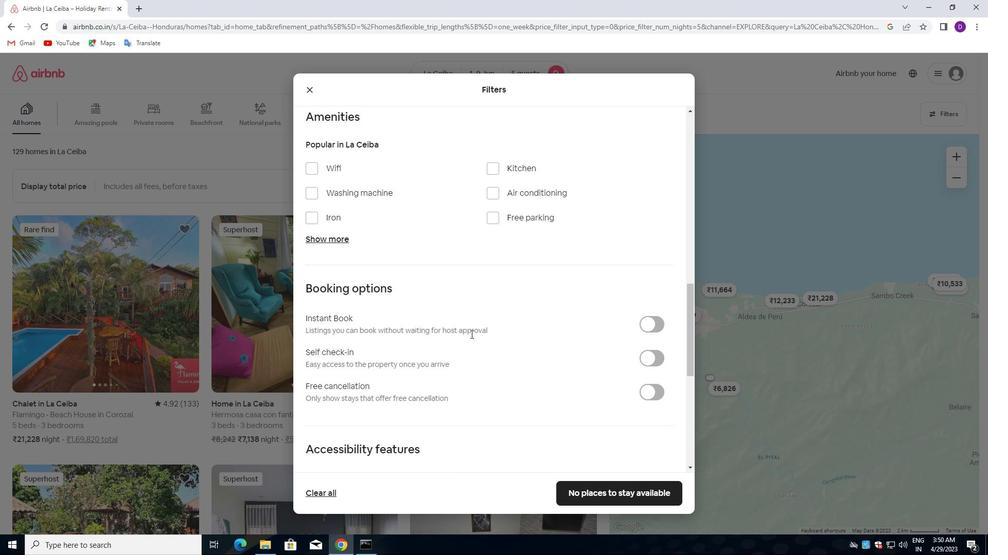 
Action: Mouse scrolled (484, 337) with delta (0, 0)
Screenshot: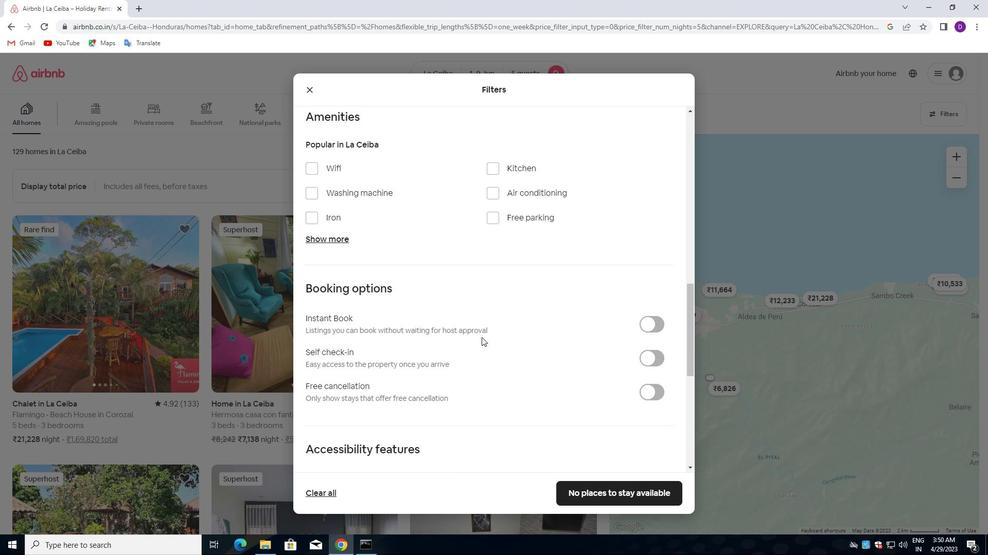 
Action: Mouse moved to (647, 309)
Screenshot: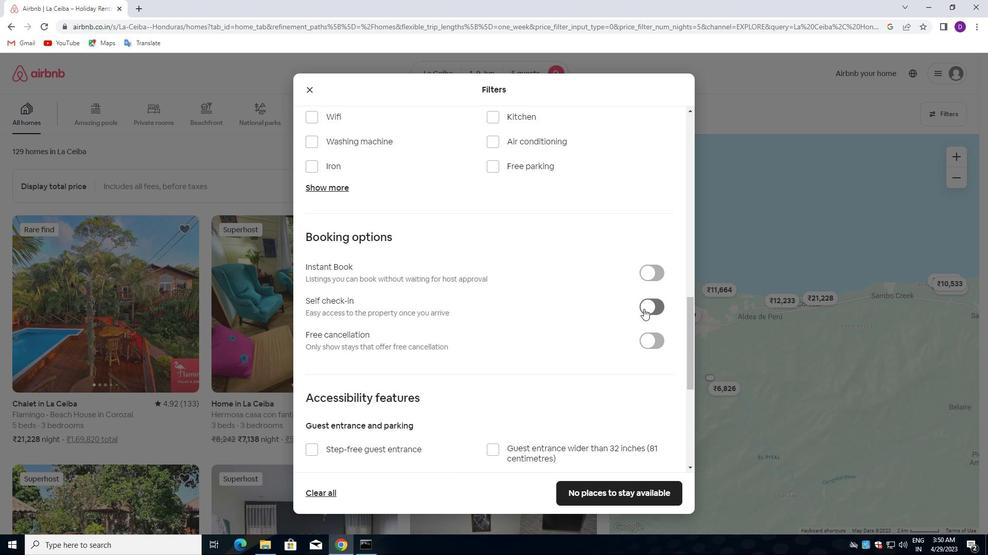 
Action: Mouse pressed left at (647, 309)
Screenshot: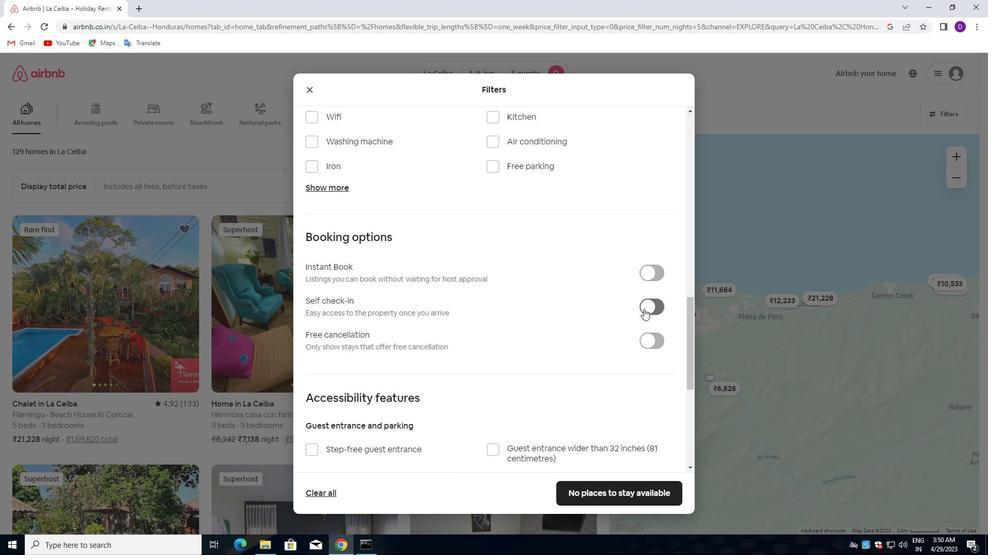 
Action: Mouse moved to (459, 321)
Screenshot: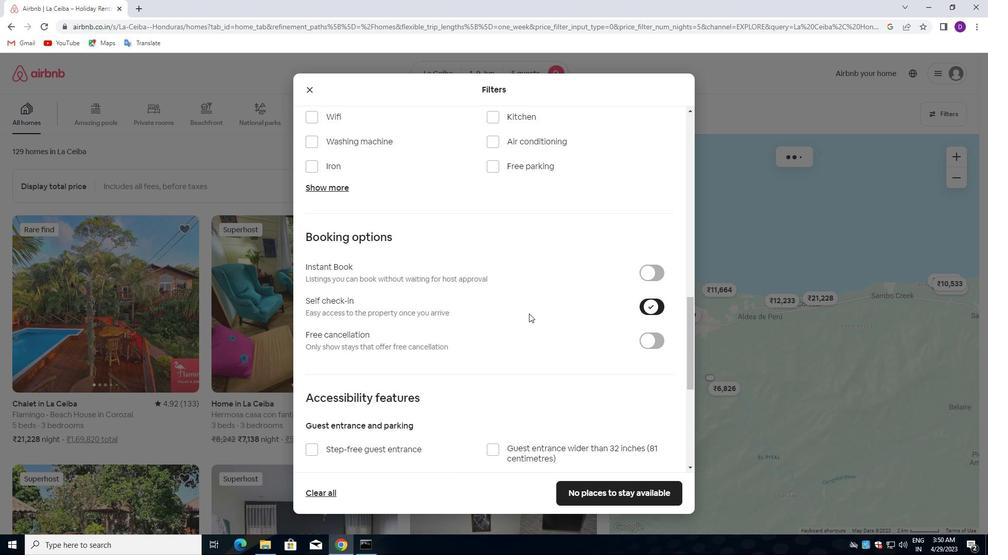 
Action: Mouse scrolled (459, 321) with delta (0, 0)
Screenshot: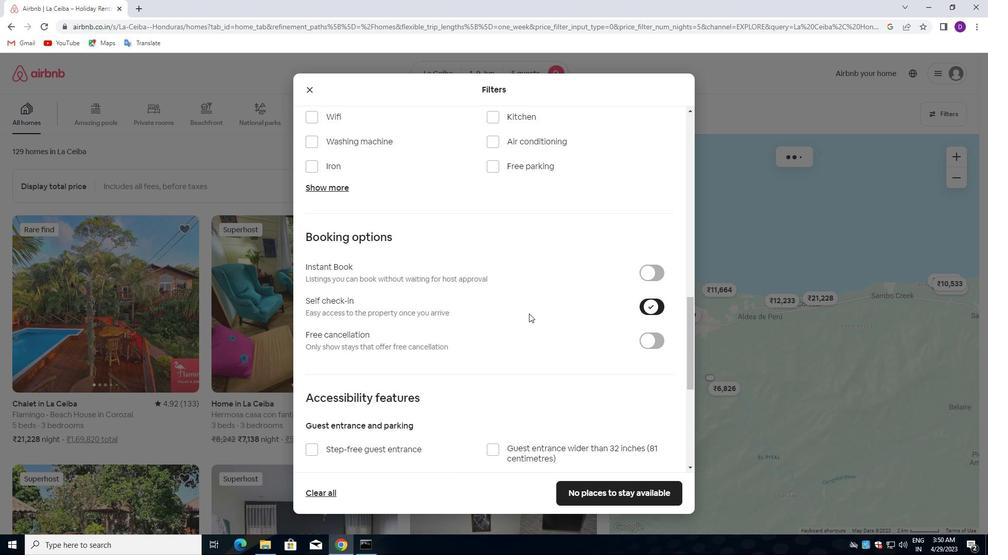 
Action: Mouse moved to (457, 322)
Screenshot: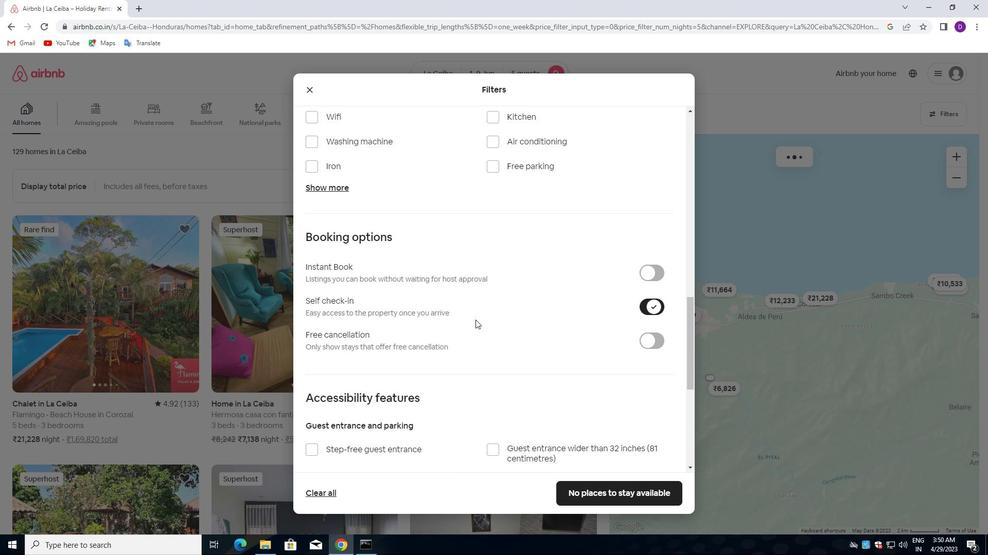 
Action: Mouse scrolled (457, 321) with delta (0, 0)
Screenshot: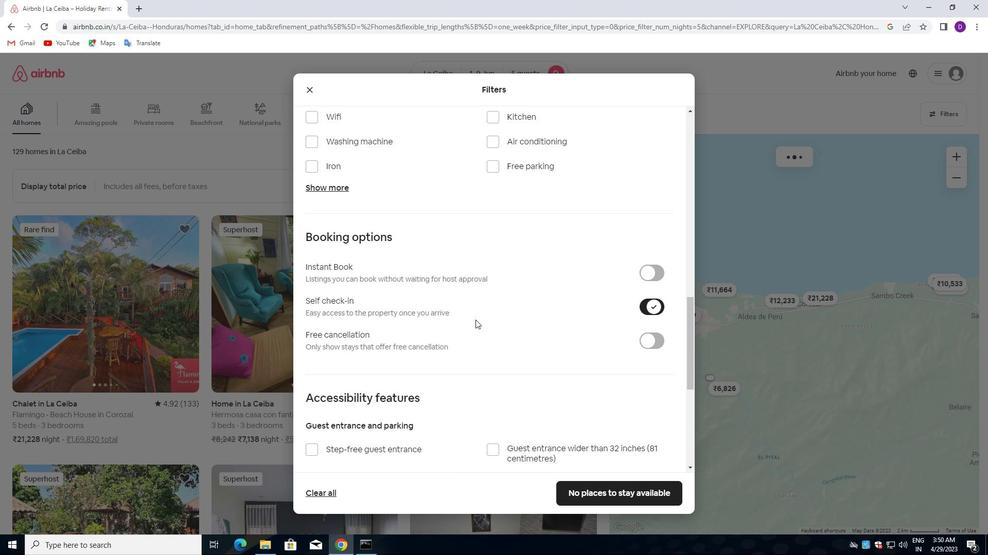 
Action: Mouse moved to (456, 322)
Screenshot: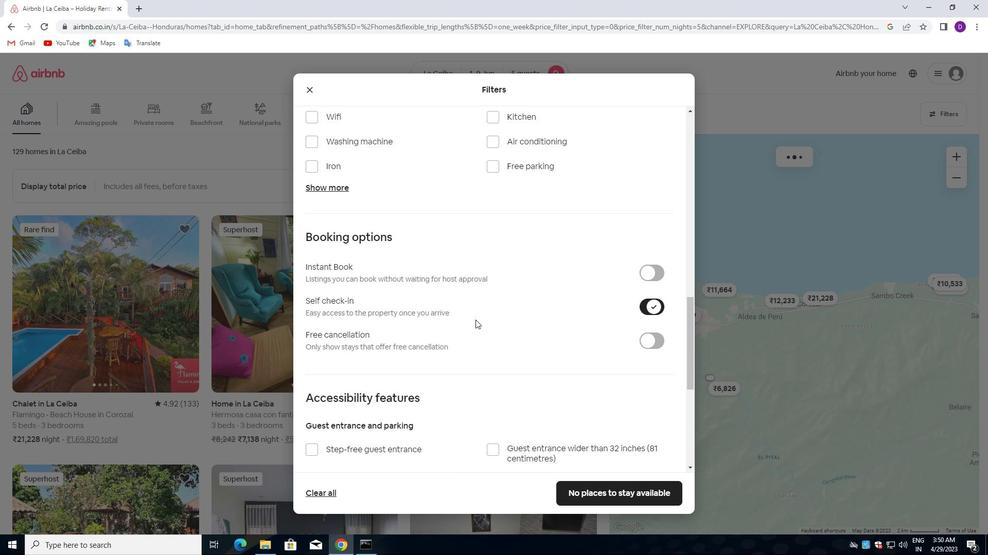 
Action: Mouse scrolled (456, 322) with delta (0, 0)
Screenshot: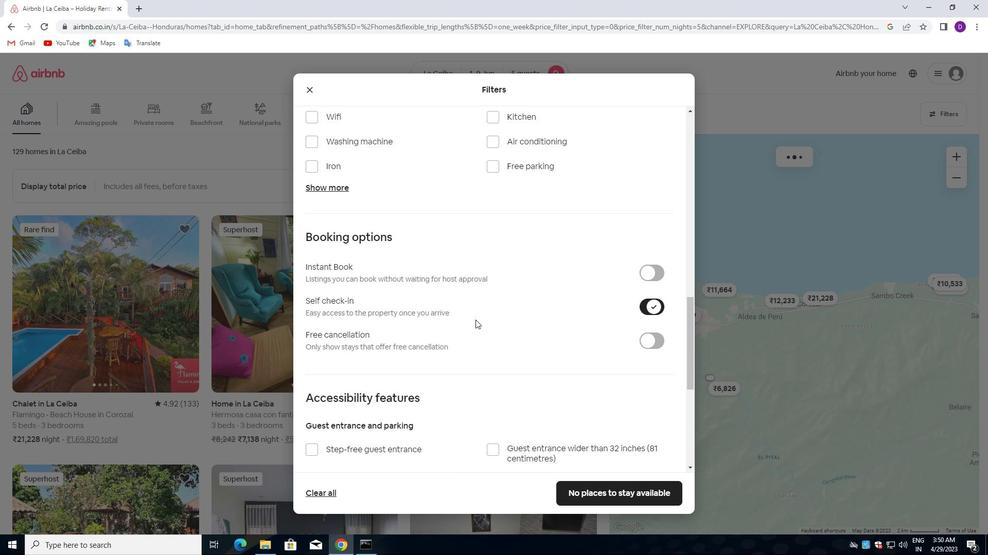 
Action: Mouse scrolled (456, 322) with delta (0, 0)
Screenshot: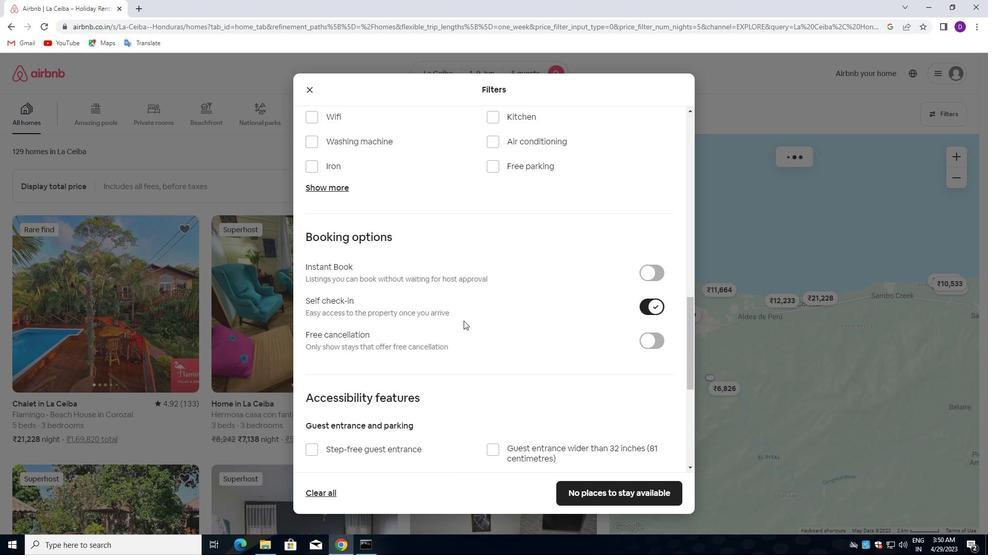
Action: Mouse scrolled (456, 322) with delta (0, 0)
Screenshot: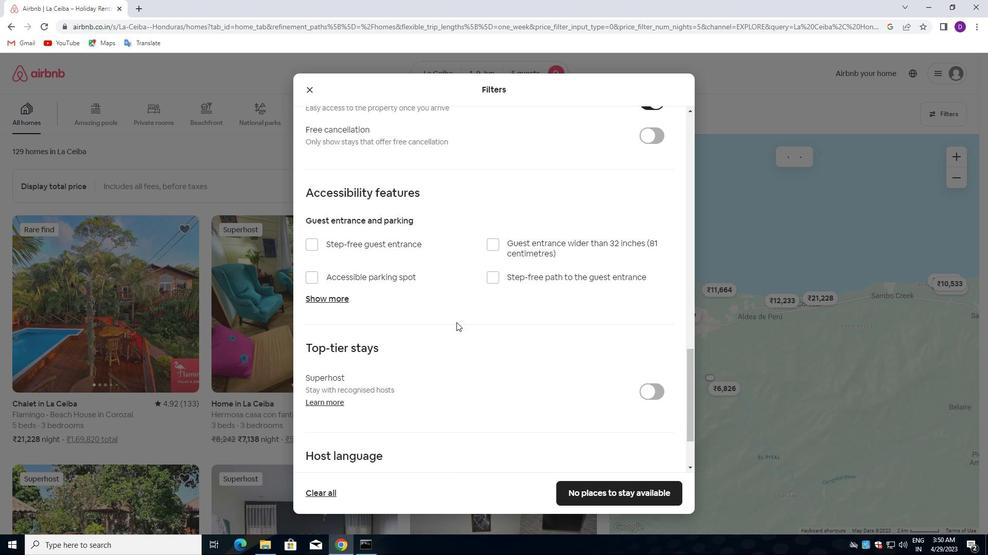 
Action: Mouse scrolled (456, 322) with delta (0, 0)
Screenshot: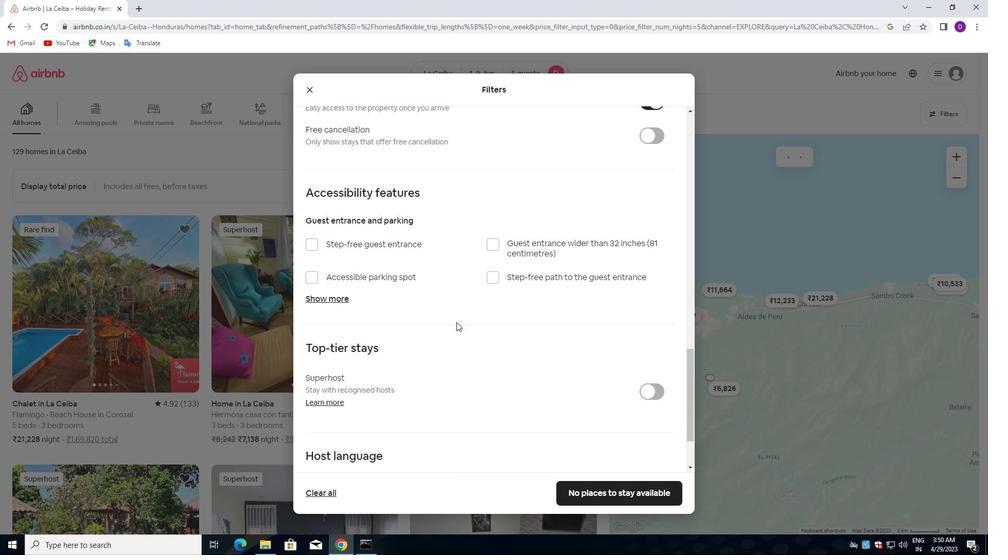 
Action: Mouse moved to (455, 323)
Screenshot: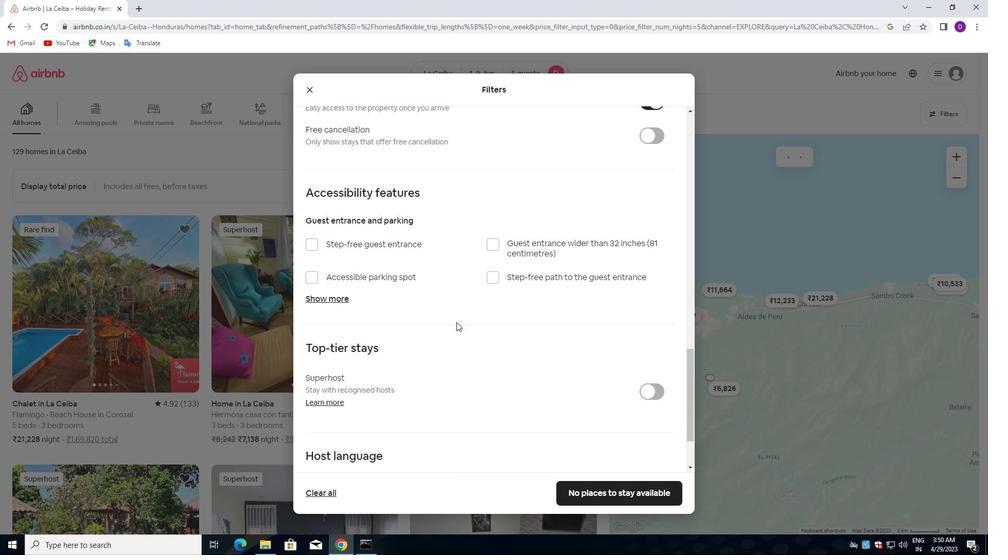 
Action: Mouse scrolled (455, 322) with delta (0, 0)
Screenshot: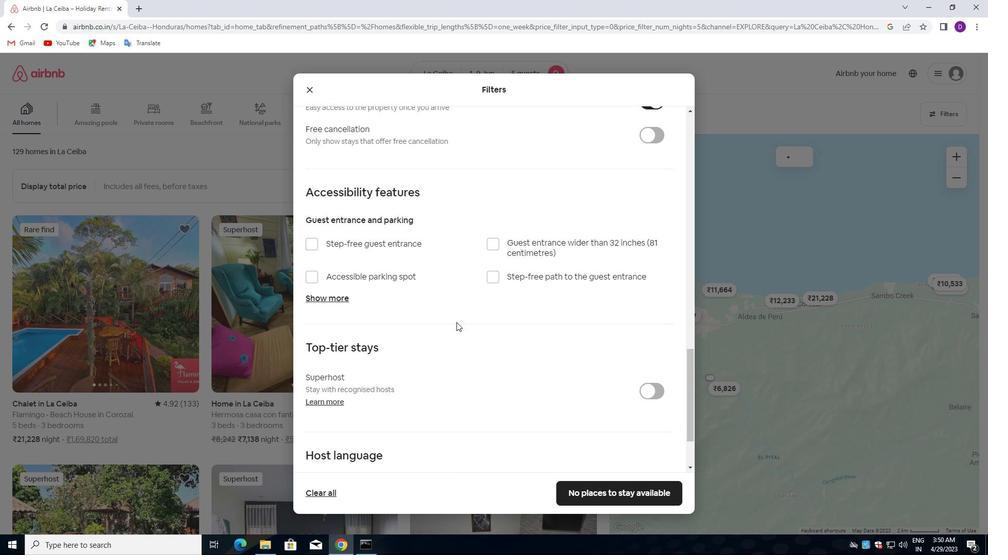 
Action: Mouse scrolled (455, 322) with delta (0, 0)
Screenshot: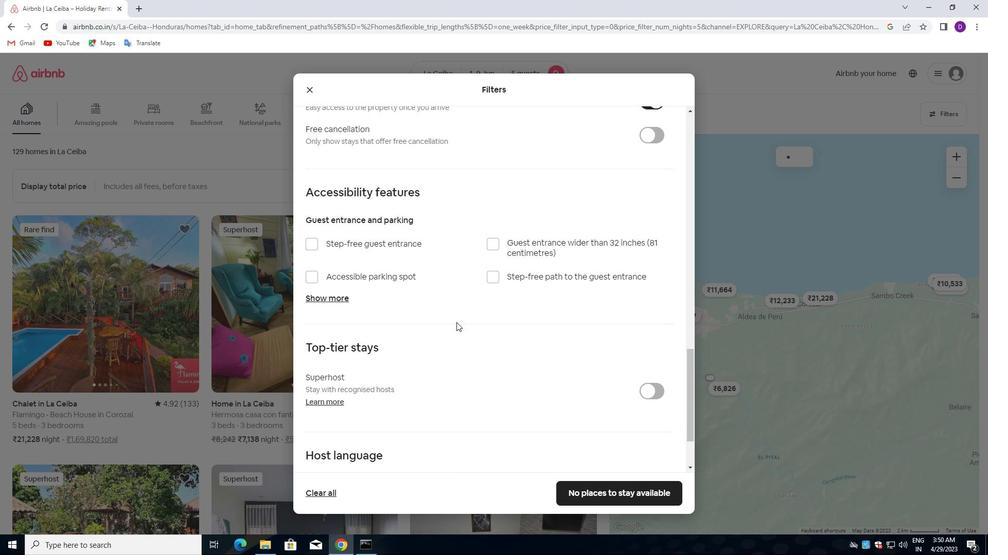 
Action: Mouse moved to (455, 323)
Screenshot: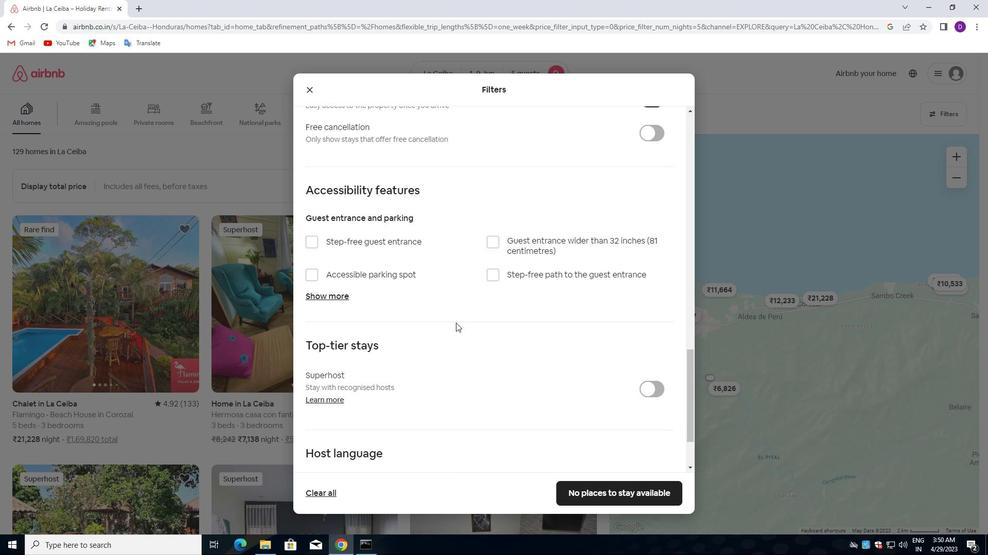 
Action: Mouse scrolled (455, 322) with delta (0, 0)
Screenshot: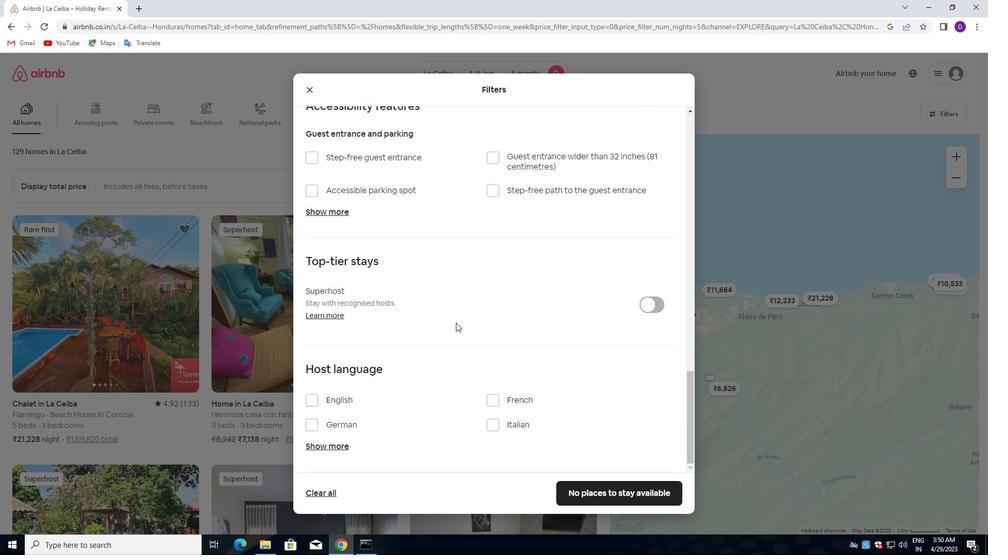 
Action: Mouse moved to (455, 323)
Screenshot: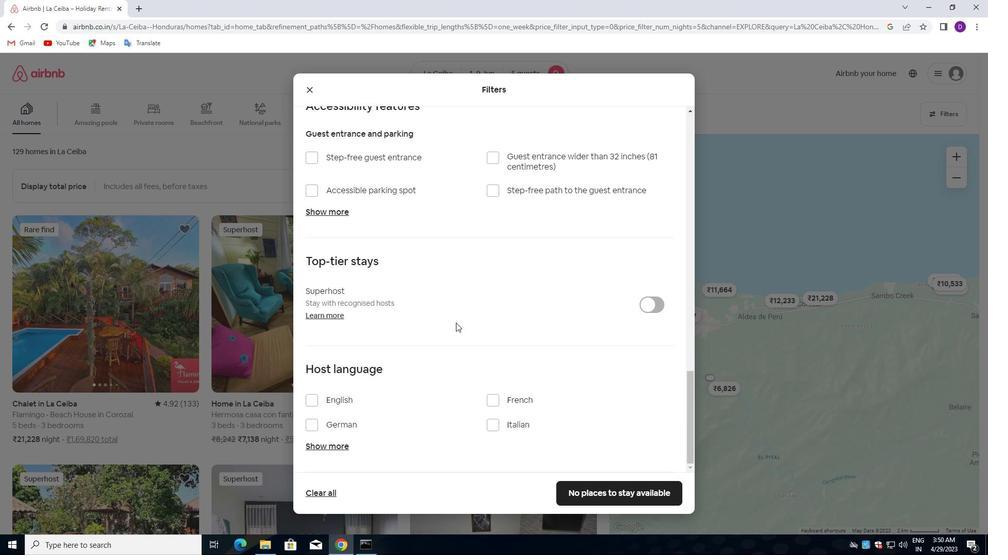 
Action: Mouse scrolled (455, 322) with delta (0, 0)
Screenshot: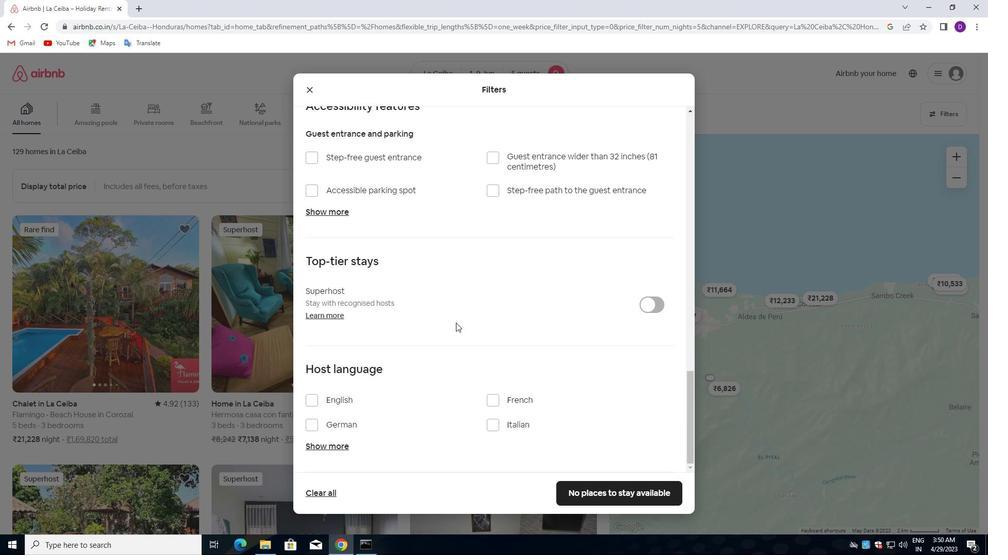 
Action: Mouse moved to (450, 332)
Screenshot: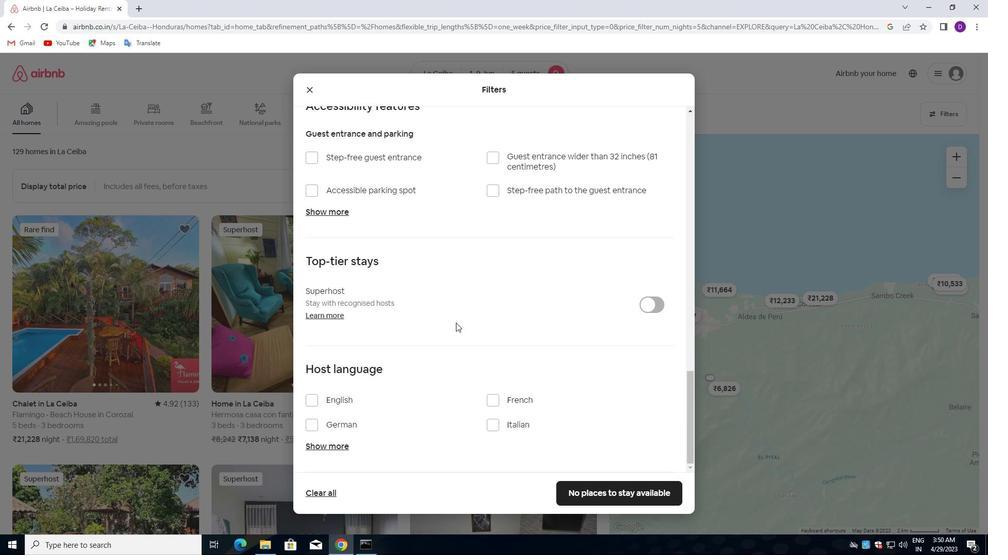 
Action: Mouse scrolled (450, 332) with delta (0, 0)
Screenshot: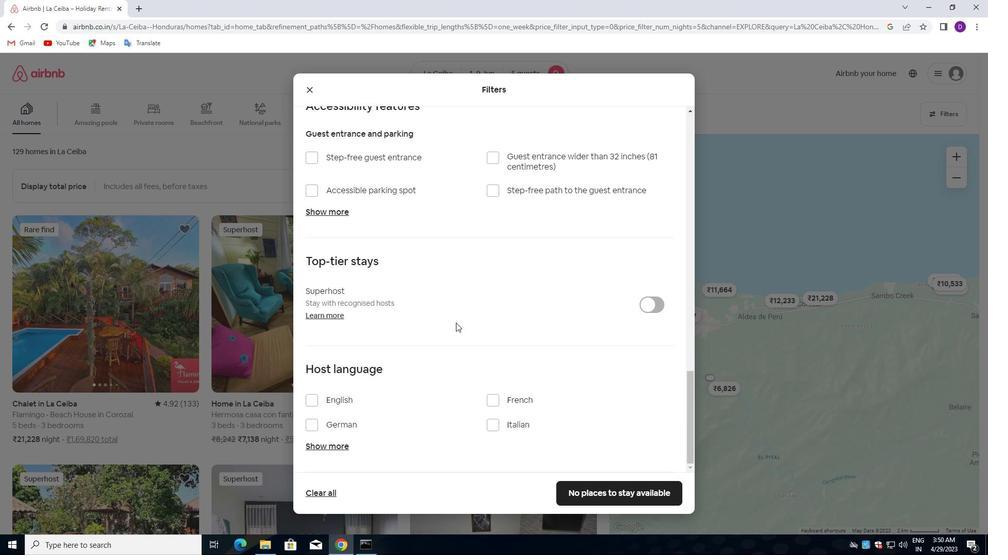 
Action: Mouse moved to (312, 401)
Screenshot: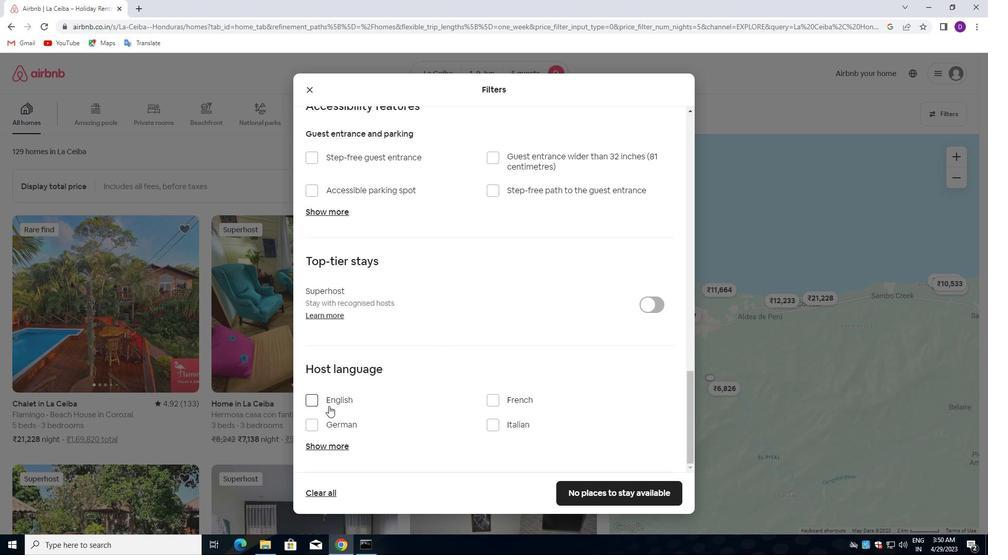 
Action: Mouse pressed left at (312, 401)
Screenshot: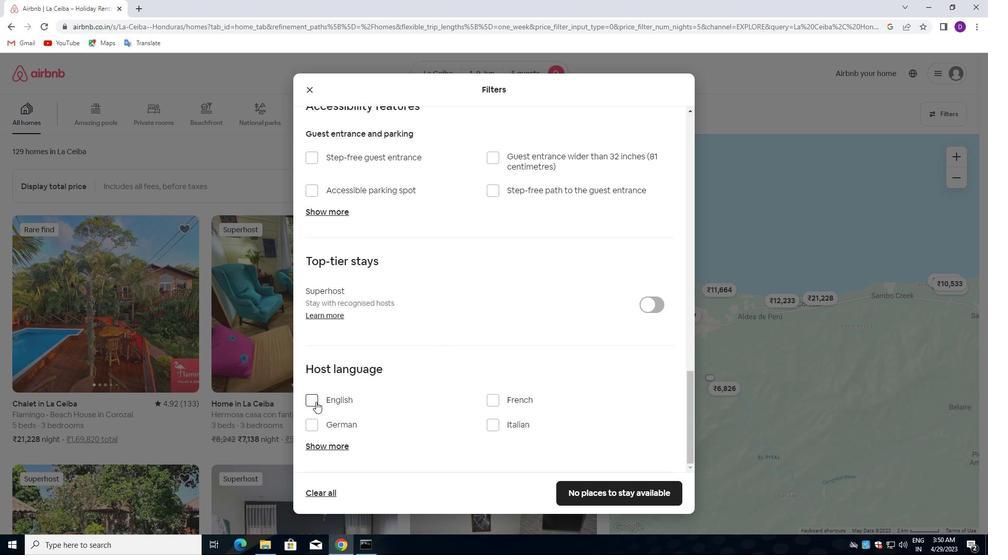 
Action: Mouse moved to (572, 487)
Screenshot: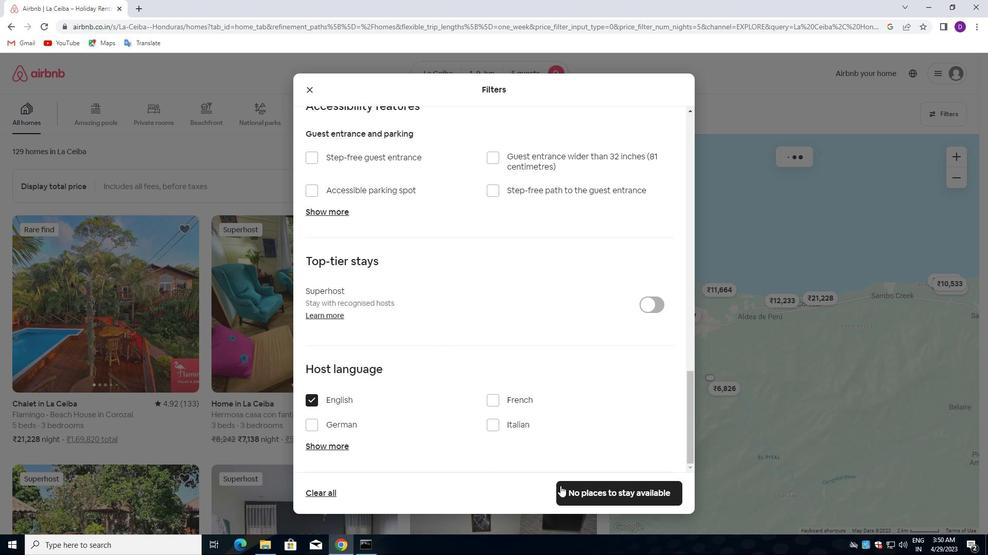 
Action: Mouse pressed left at (572, 487)
Screenshot: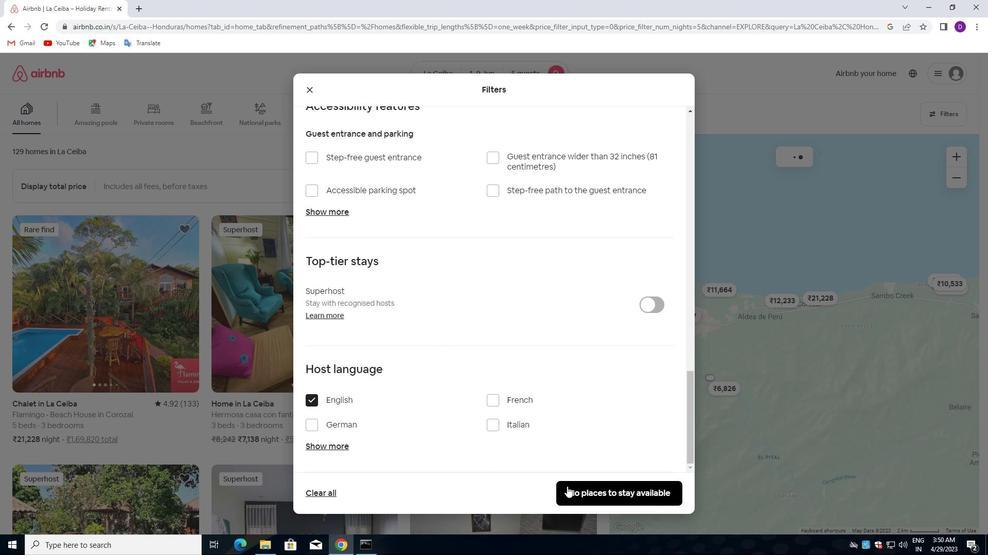 
Action: Mouse moved to (483, 302)
Screenshot: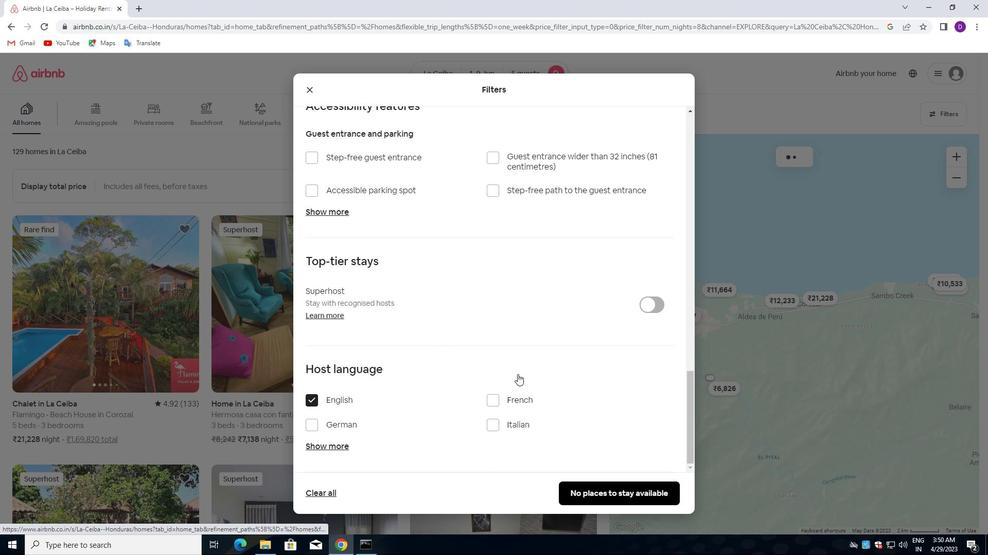 
